 Task: Search one way flight ticket for 4 adults, 1 infant in seat and 1 infant on lap in premium economy from Lake Charles: Lake Charles Regional Airport to Gillette: Gillette Campbell County Airport on 5-1-2023. Choice of flights is Emirates and Kenya Airways. Number of bags: 3 checked bags. Price is upto 93000. Outbound departure time preference is 15:30.
Action: Mouse moved to (216, 296)
Screenshot: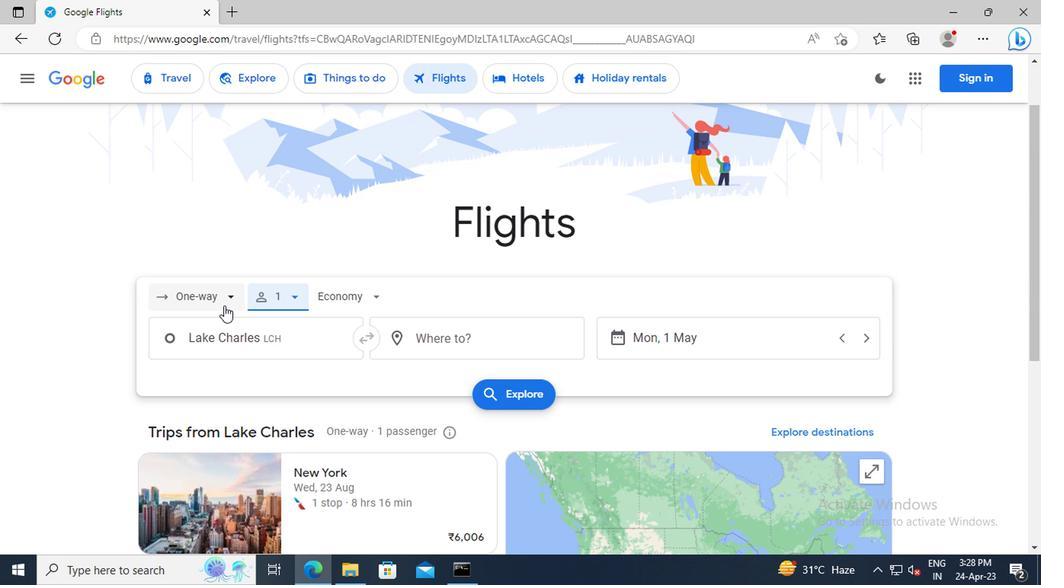 
Action: Mouse pressed left at (216, 296)
Screenshot: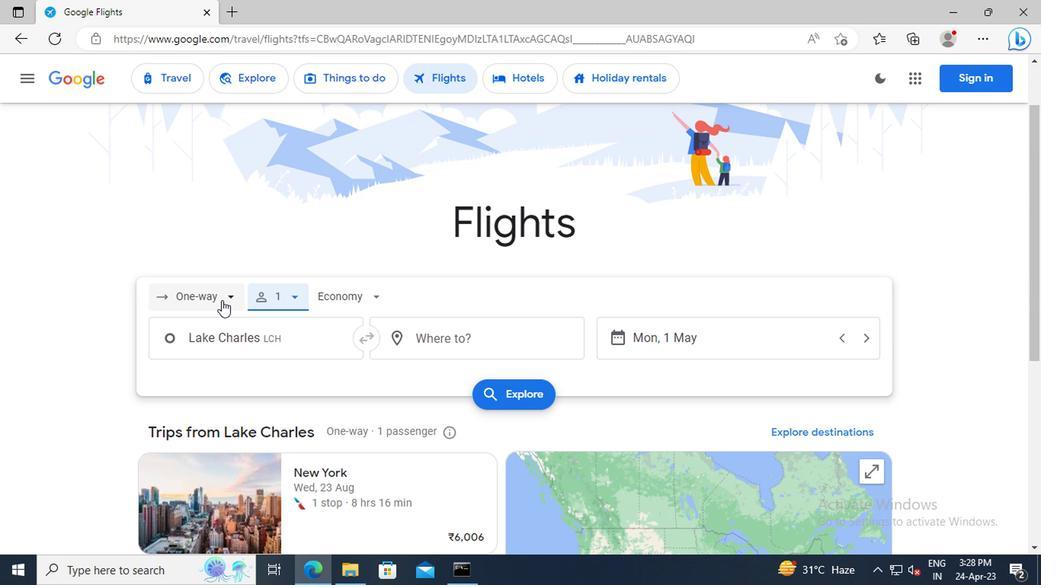 
Action: Mouse moved to (210, 368)
Screenshot: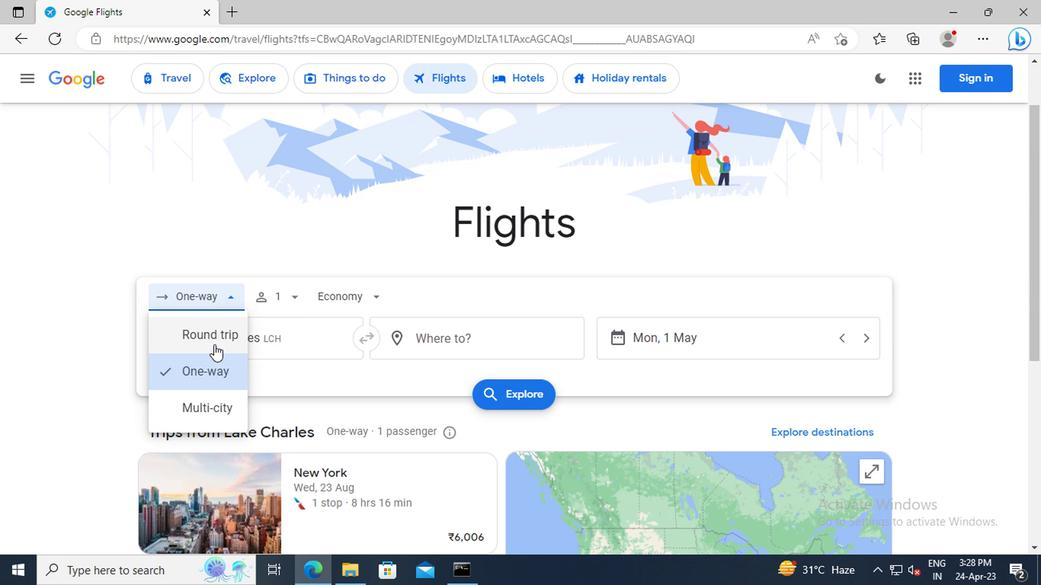 
Action: Mouse pressed left at (210, 368)
Screenshot: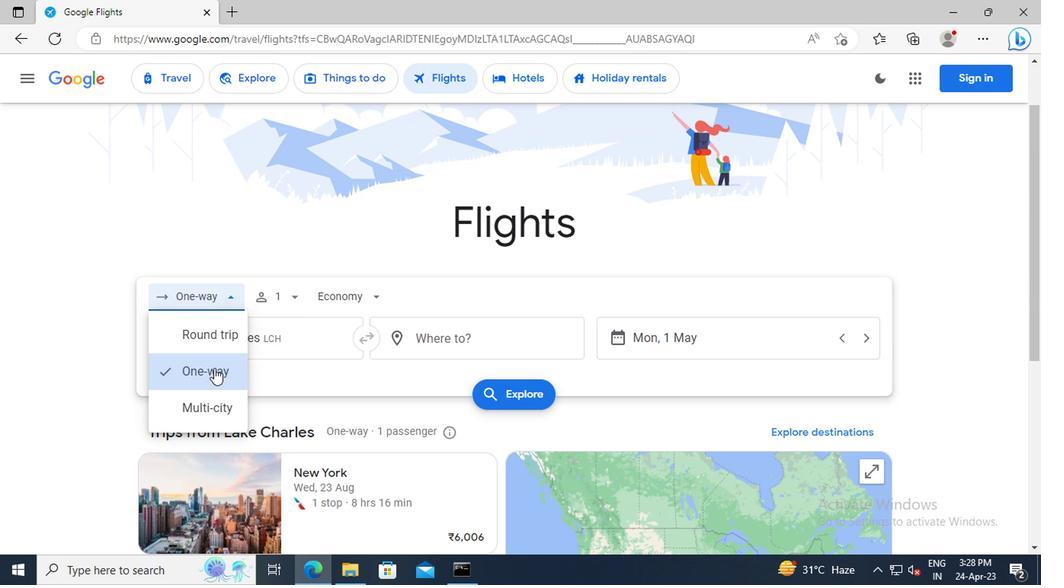 
Action: Mouse moved to (270, 299)
Screenshot: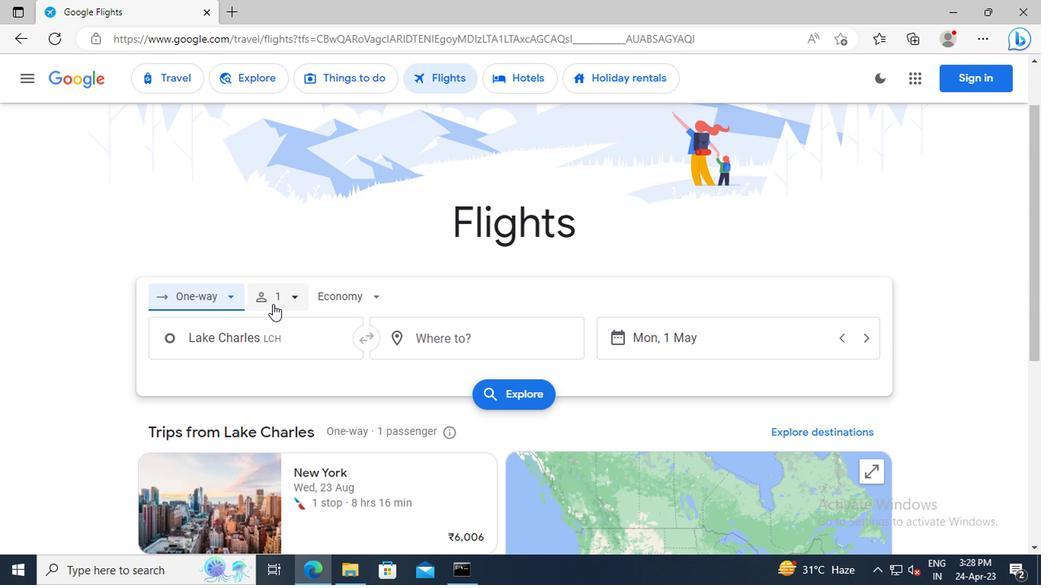 
Action: Mouse pressed left at (270, 299)
Screenshot: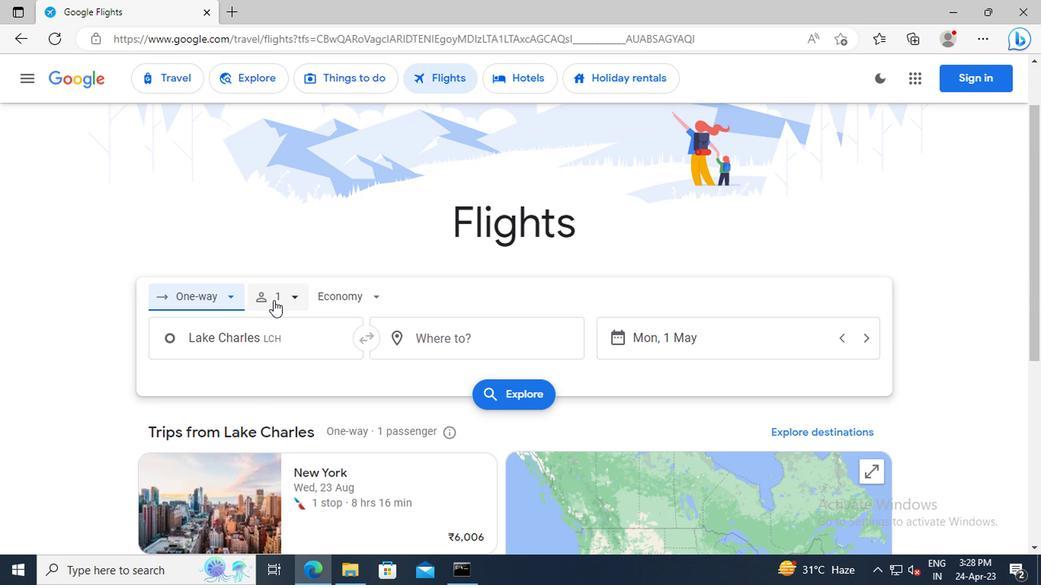 
Action: Mouse moved to (402, 338)
Screenshot: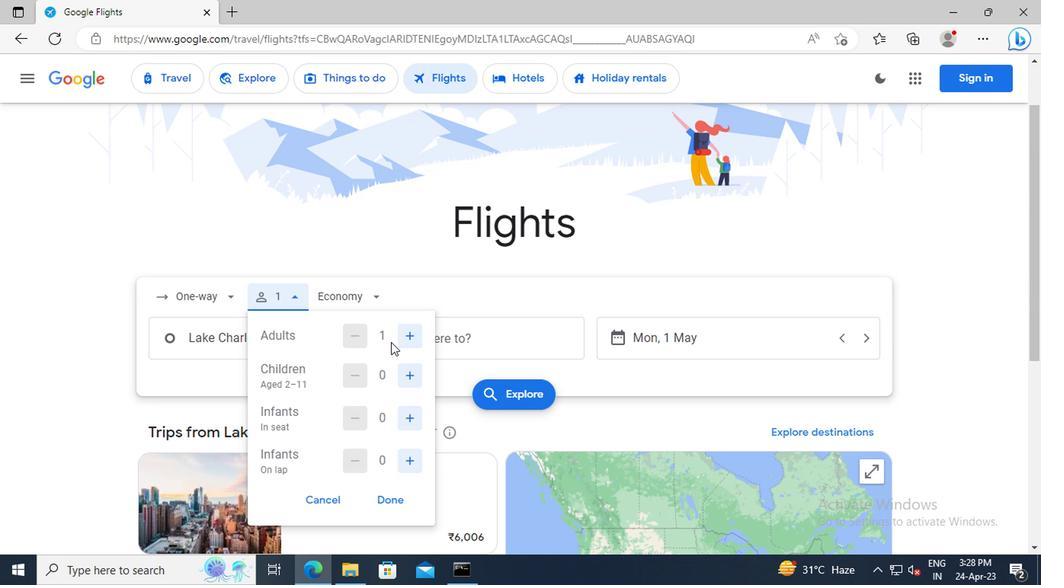 
Action: Mouse pressed left at (402, 338)
Screenshot: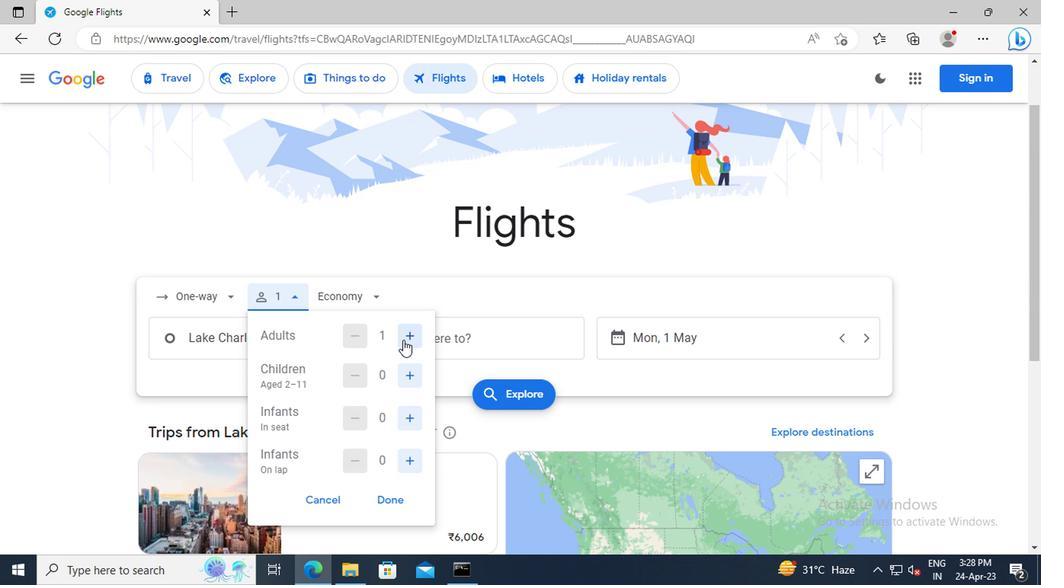 
Action: Mouse pressed left at (402, 338)
Screenshot: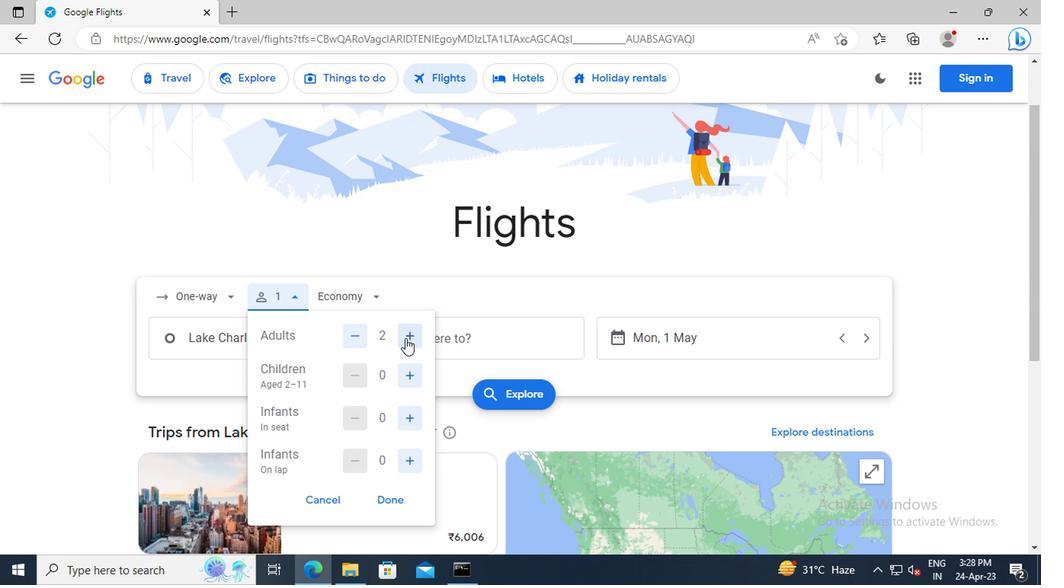 
Action: Mouse pressed left at (402, 338)
Screenshot: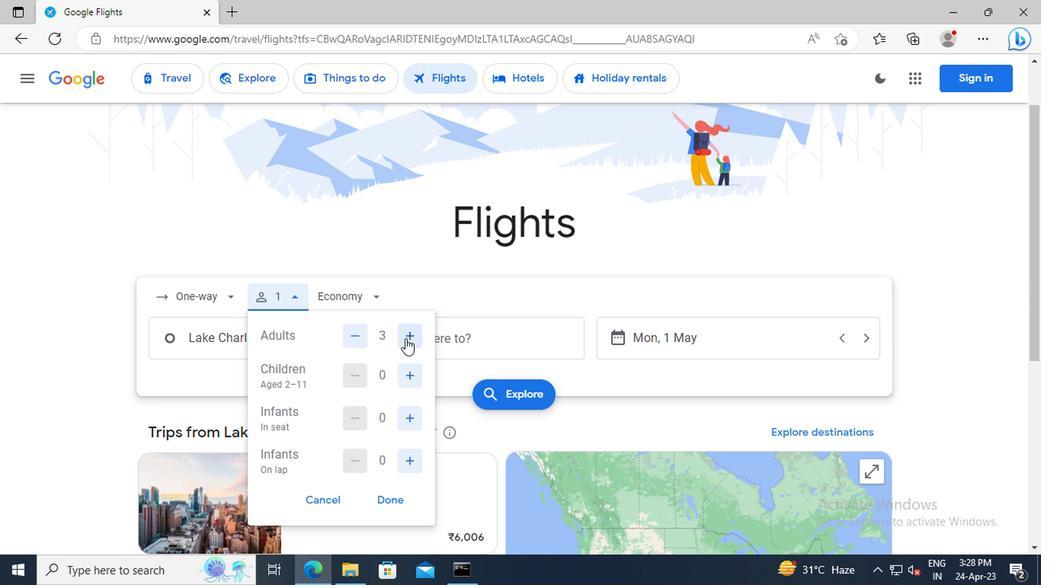 
Action: Mouse moved to (412, 412)
Screenshot: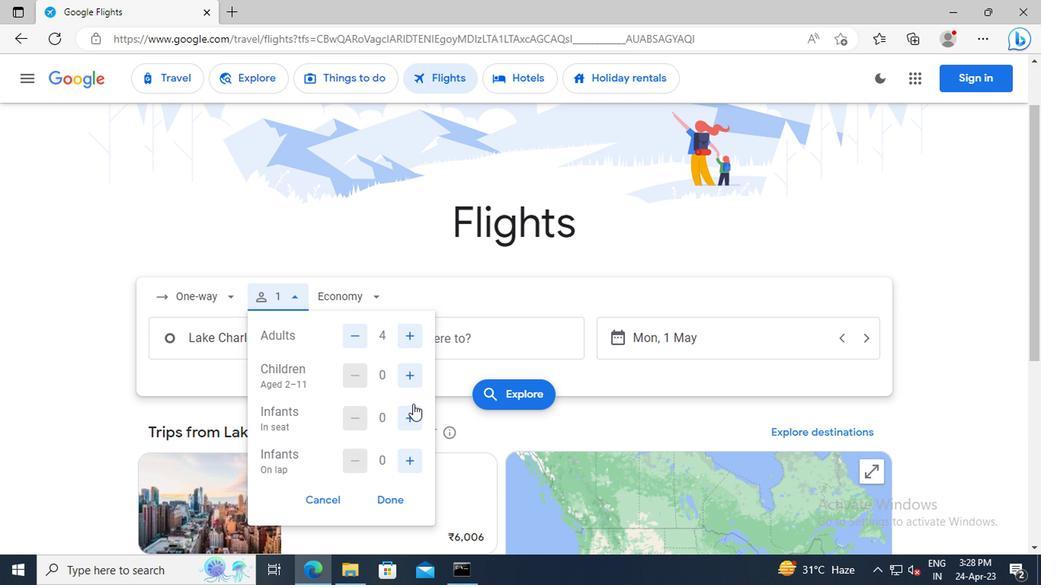 
Action: Mouse pressed left at (412, 412)
Screenshot: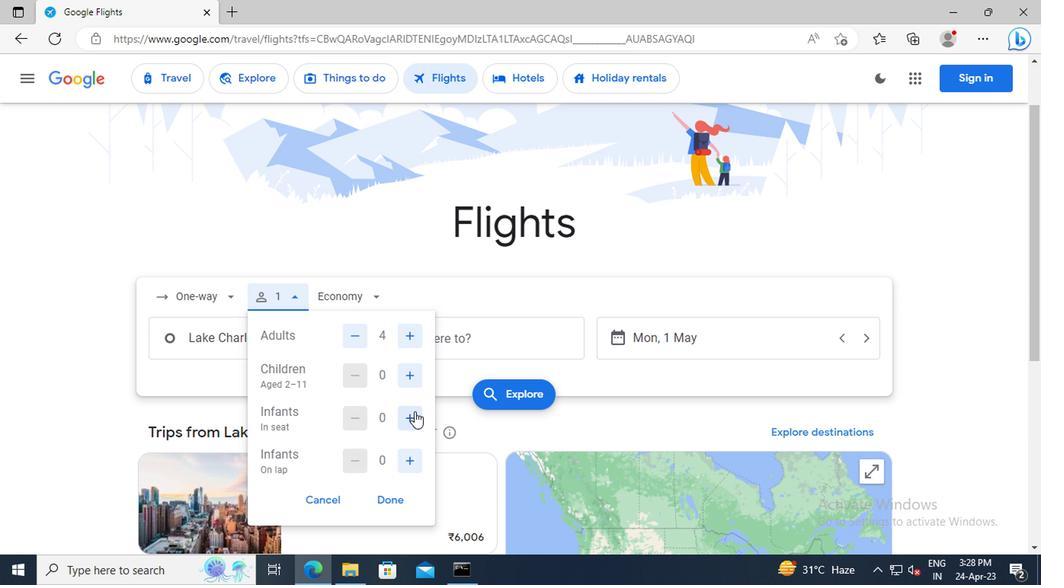 
Action: Mouse moved to (412, 456)
Screenshot: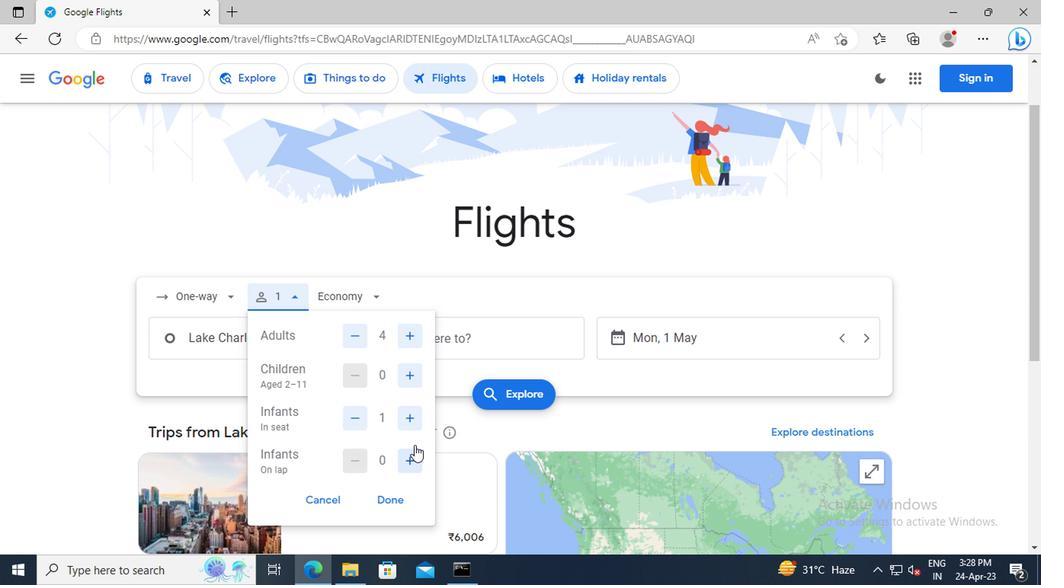 
Action: Mouse pressed left at (412, 456)
Screenshot: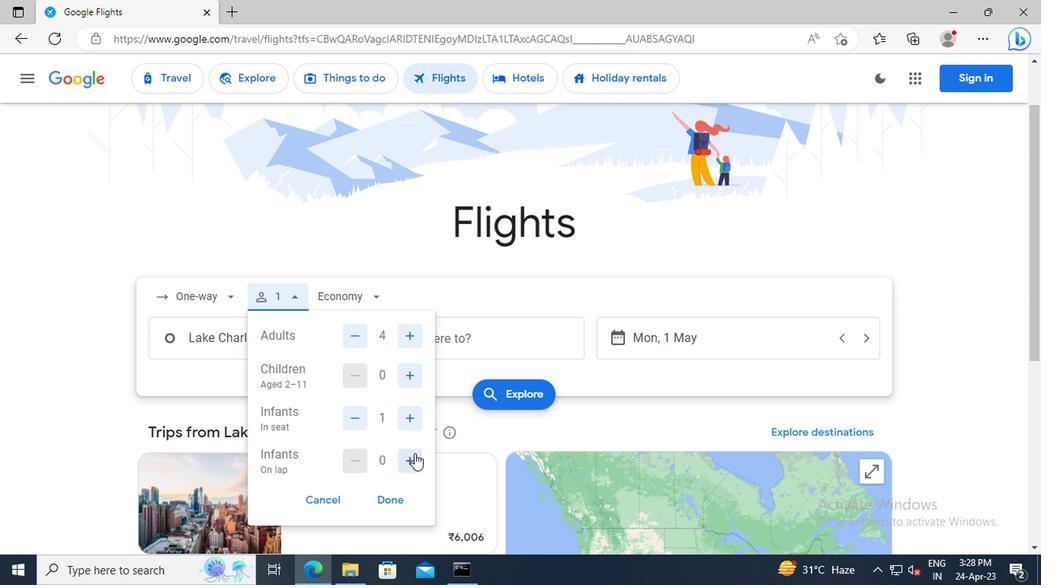 
Action: Mouse moved to (393, 498)
Screenshot: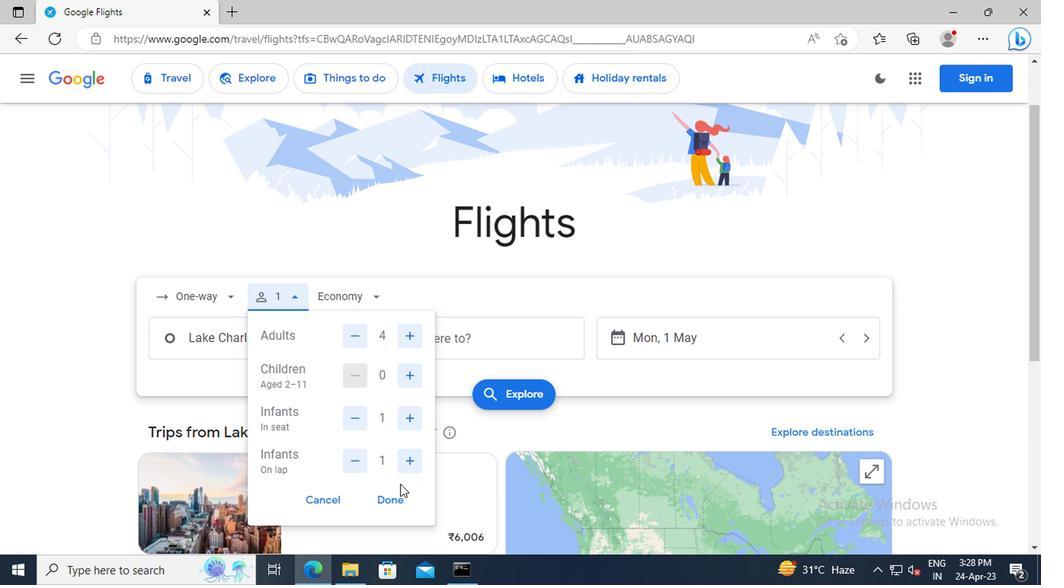 
Action: Mouse pressed left at (393, 498)
Screenshot: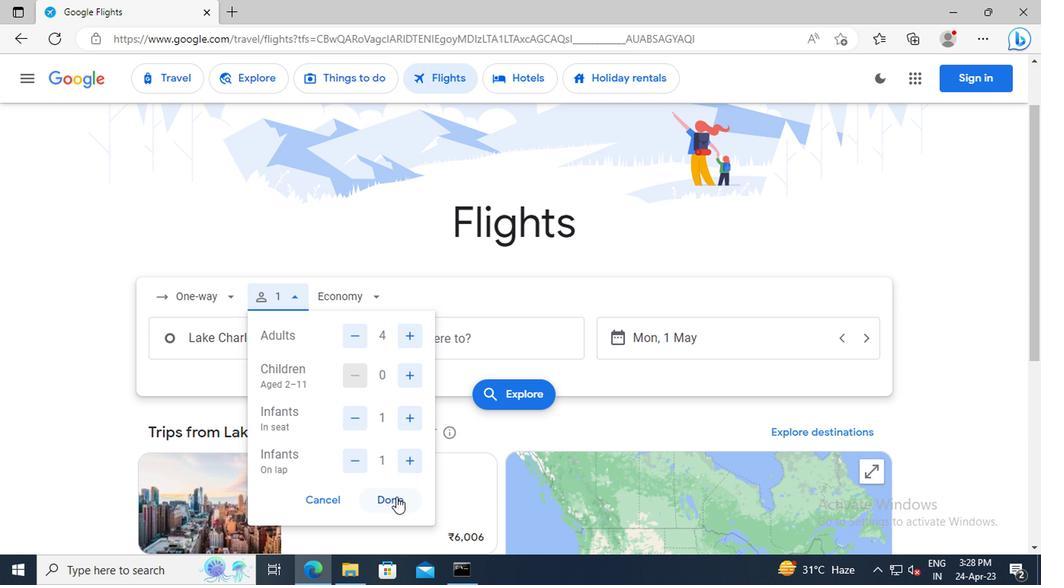 
Action: Mouse moved to (354, 295)
Screenshot: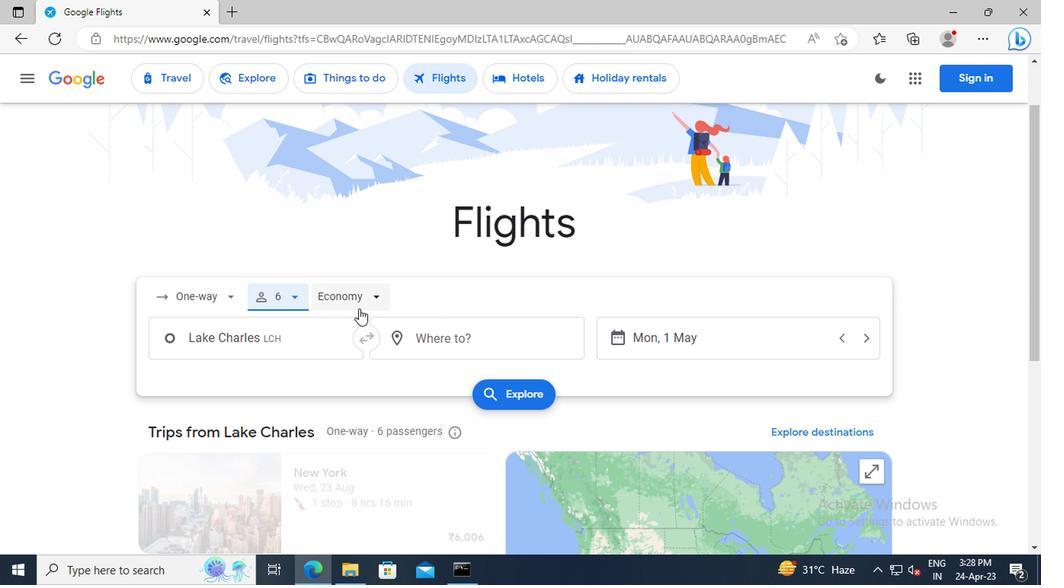 
Action: Mouse pressed left at (354, 295)
Screenshot: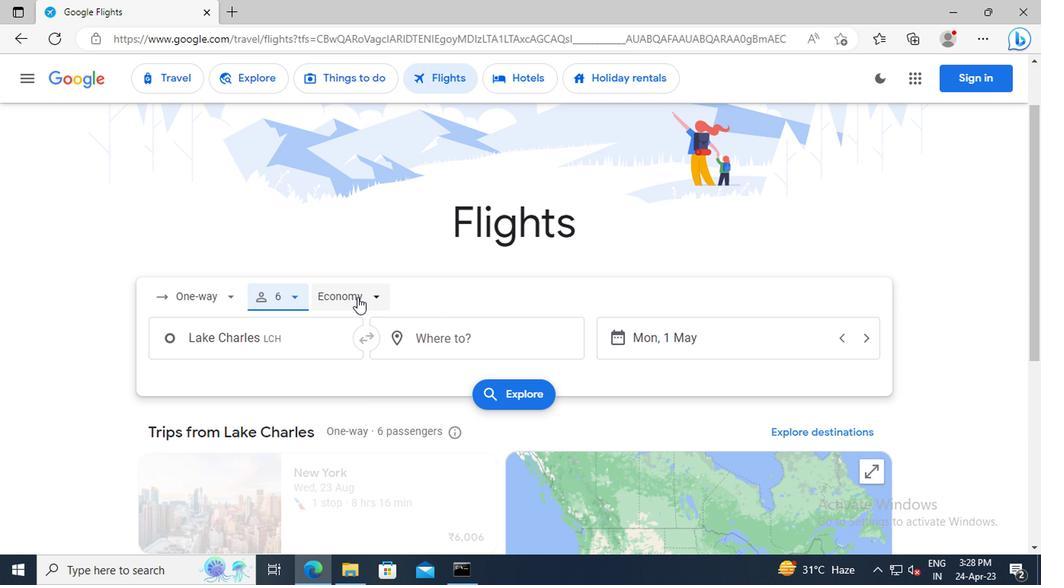 
Action: Mouse moved to (378, 373)
Screenshot: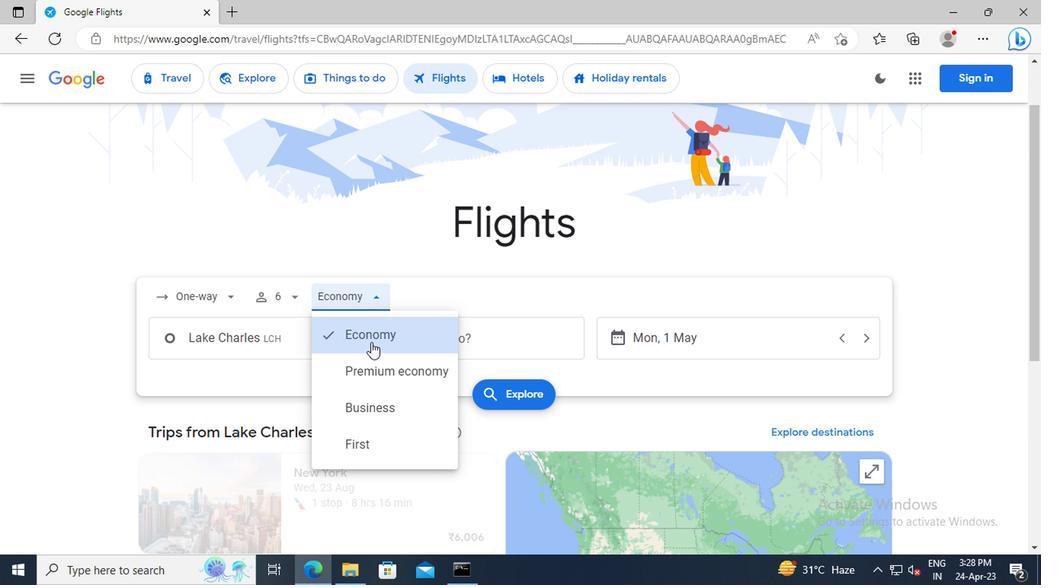 
Action: Mouse pressed left at (378, 373)
Screenshot: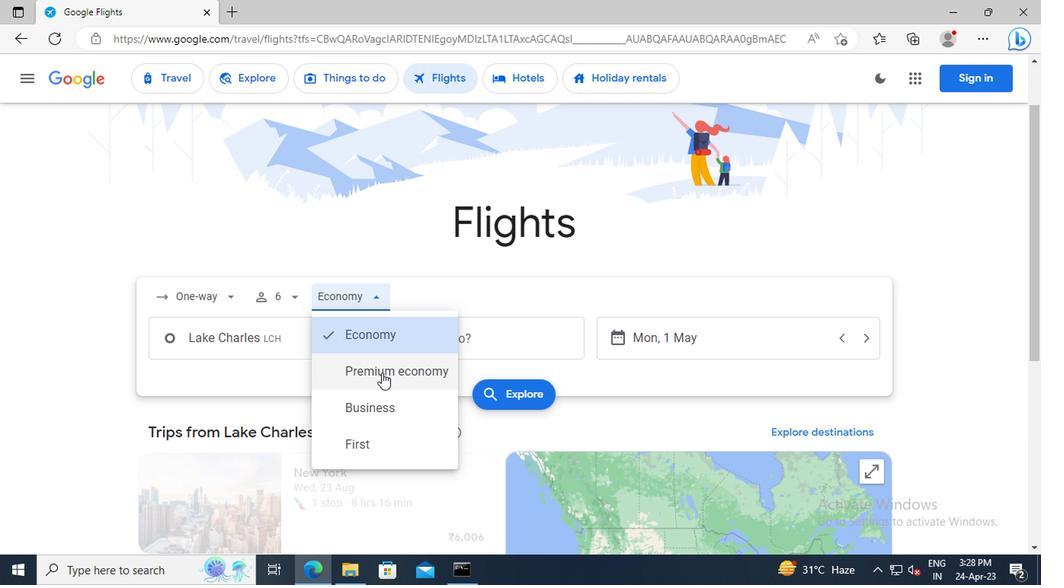 
Action: Mouse moved to (294, 345)
Screenshot: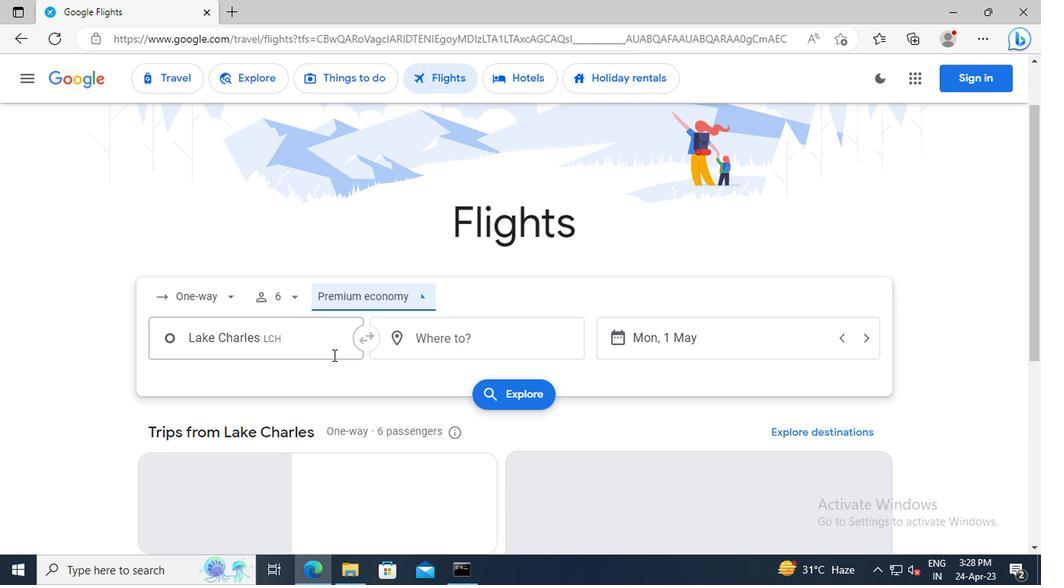 
Action: Mouse pressed left at (294, 345)
Screenshot: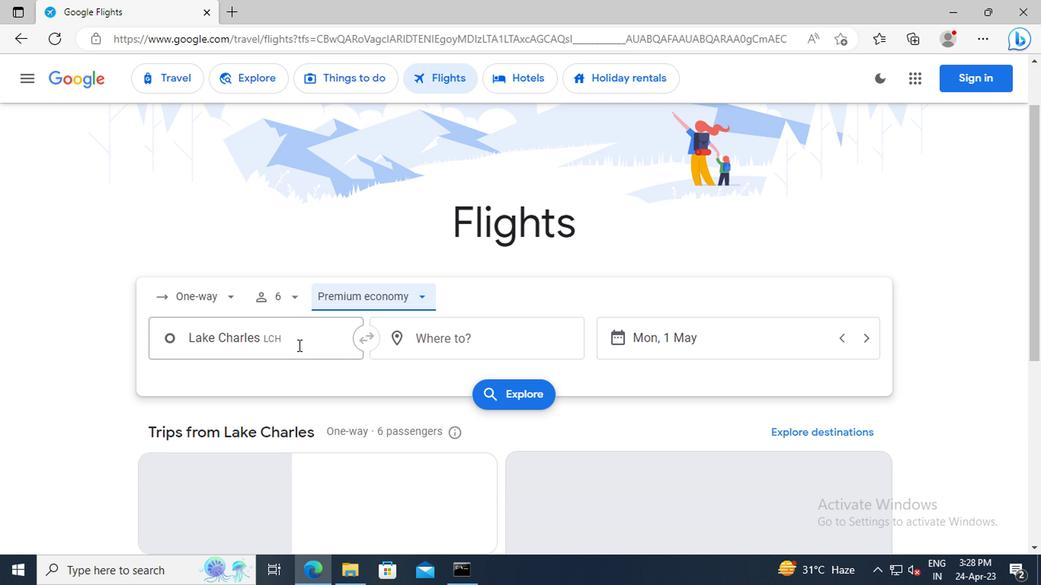
Action: Key pressed <Key.shift>LAKE<Key.space><Key.shift>CHARLES<Key.space><Key.shift>R
Screenshot: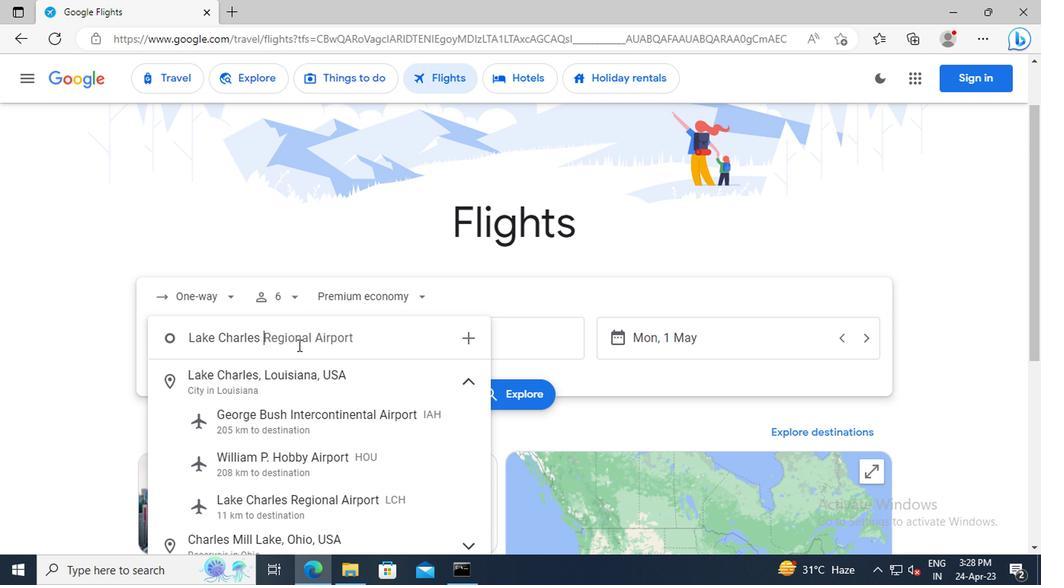 
Action: Mouse moved to (328, 382)
Screenshot: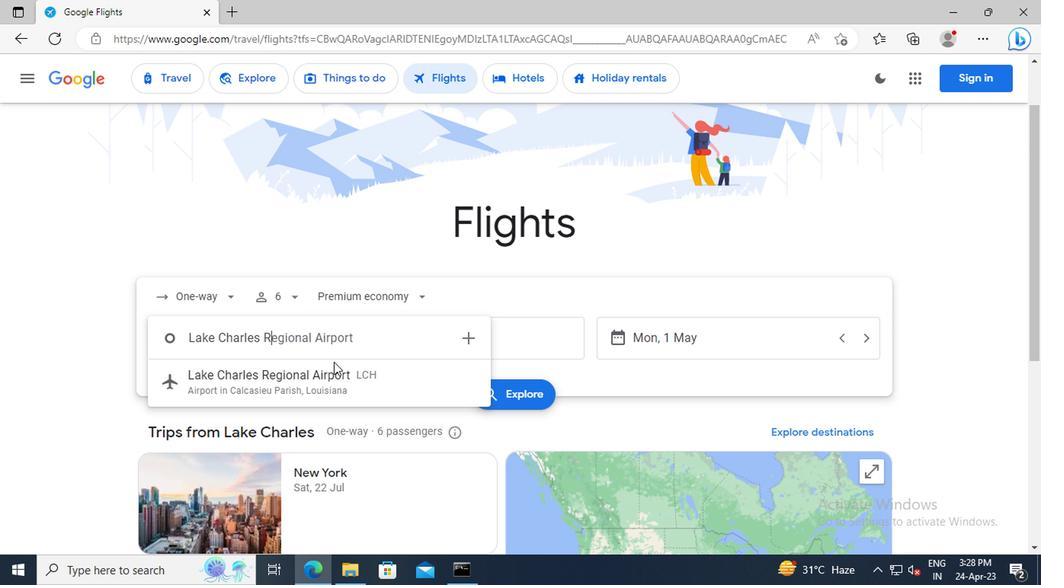 
Action: Mouse pressed left at (328, 382)
Screenshot: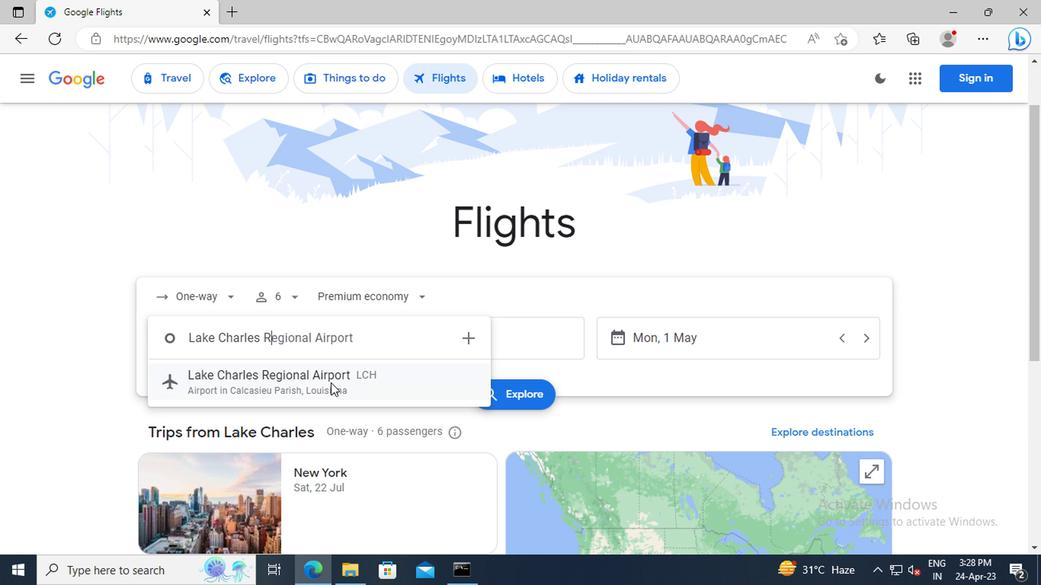 
Action: Mouse moved to (425, 344)
Screenshot: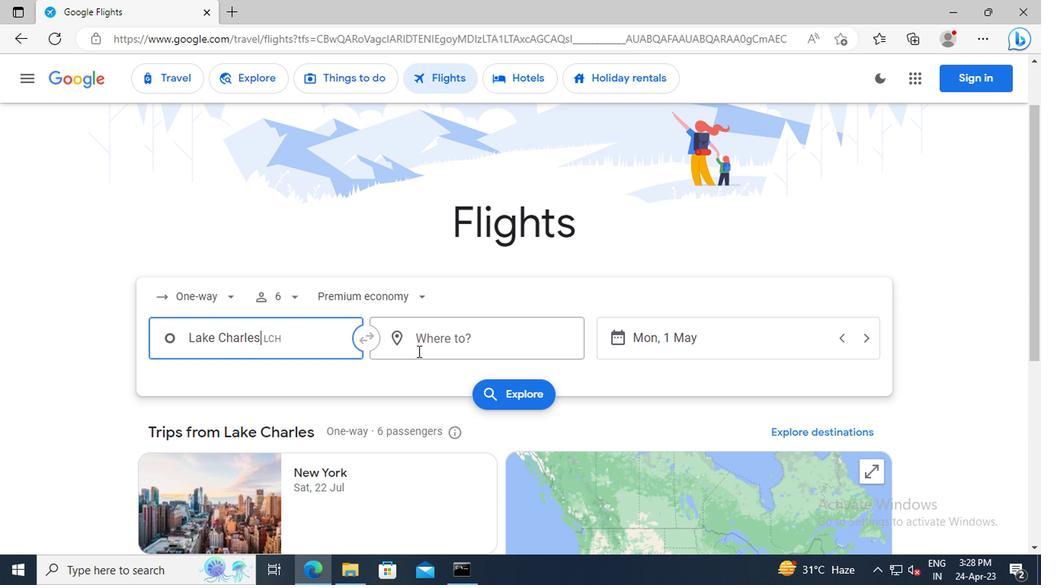 
Action: Mouse pressed left at (425, 344)
Screenshot: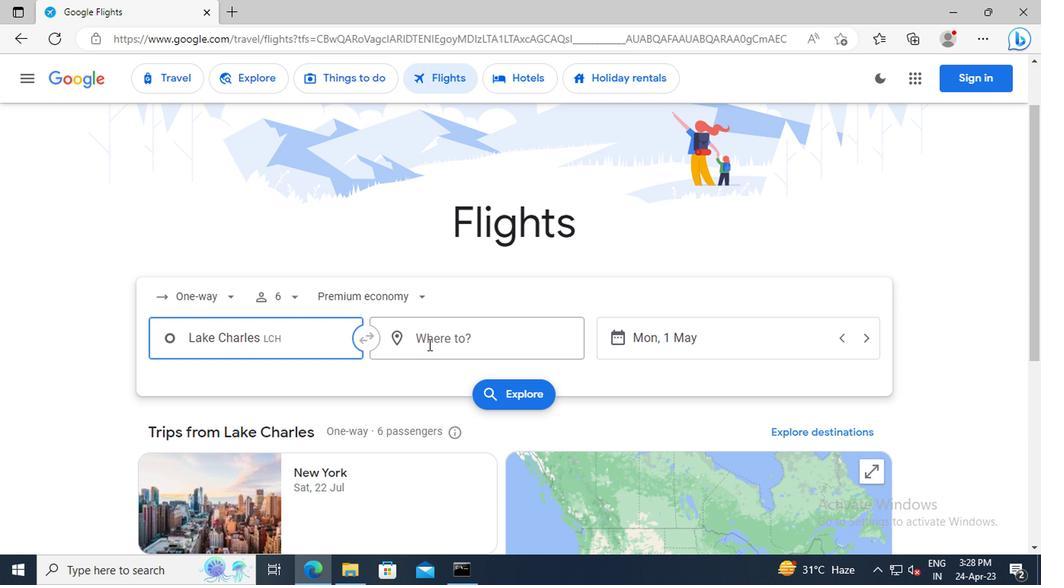 
Action: Key pressed <Key.shift>GILLETTE
Screenshot: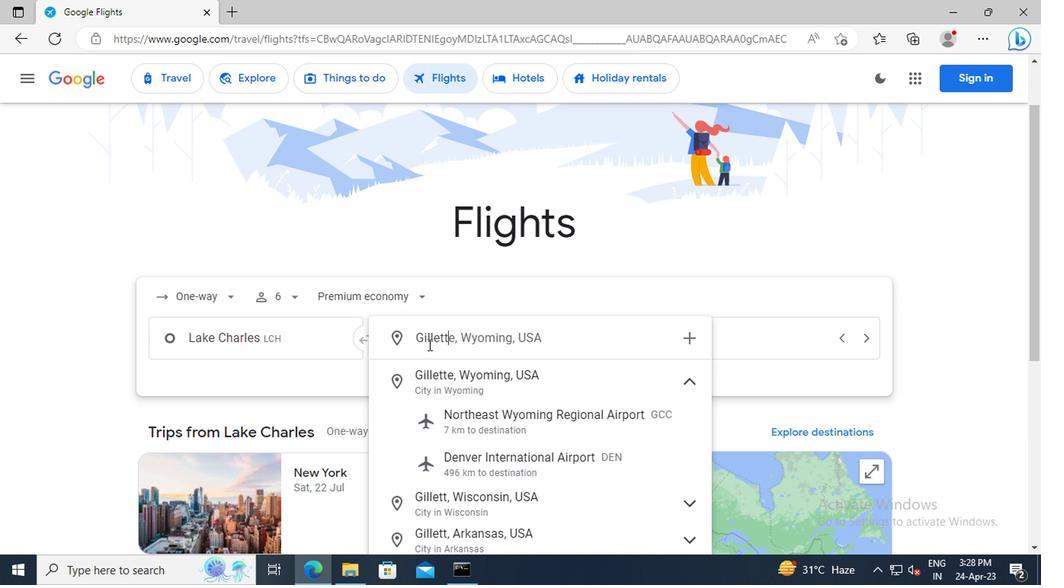 
Action: Mouse moved to (497, 424)
Screenshot: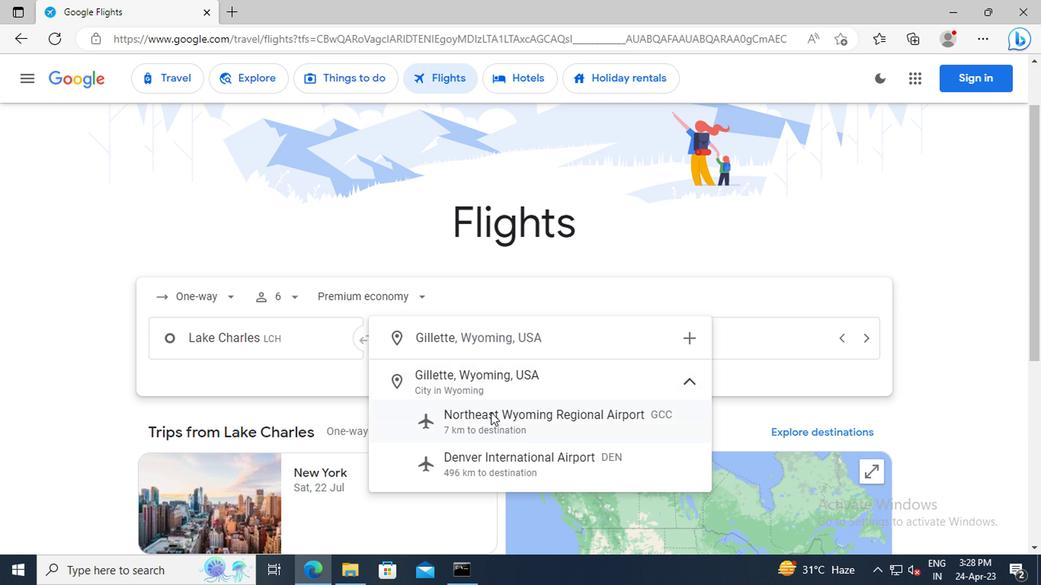
Action: Mouse pressed left at (497, 424)
Screenshot: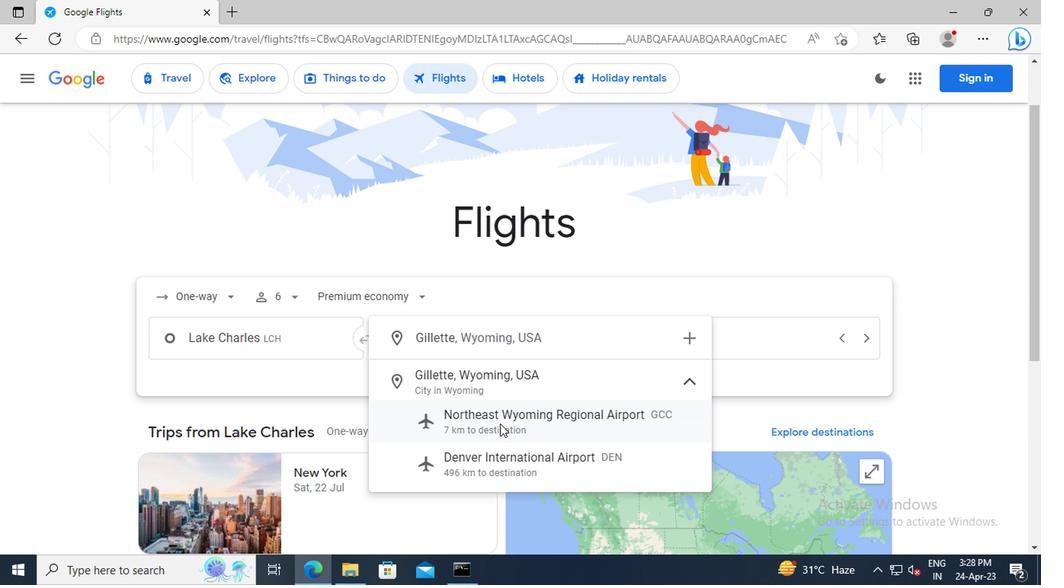
Action: Mouse moved to (753, 347)
Screenshot: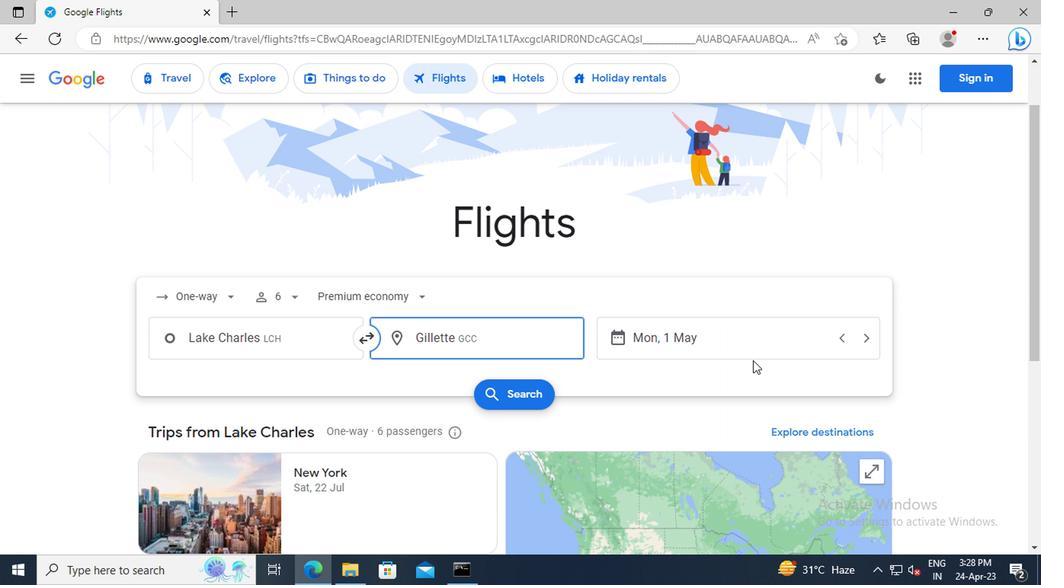 
Action: Mouse pressed left at (753, 347)
Screenshot: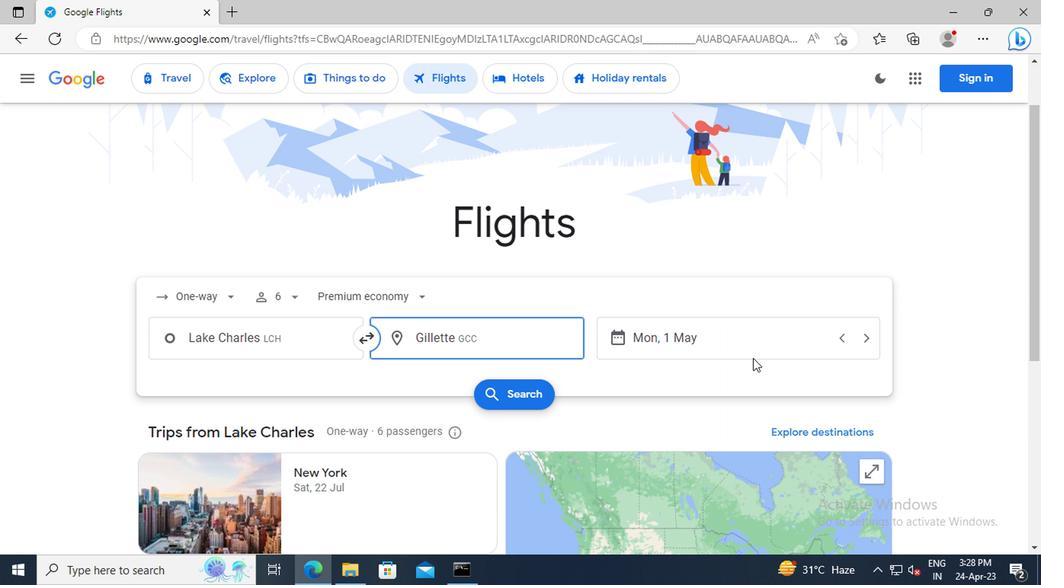 
Action: Key pressed 1<Key.space>MAY<Key.enter>
Screenshot: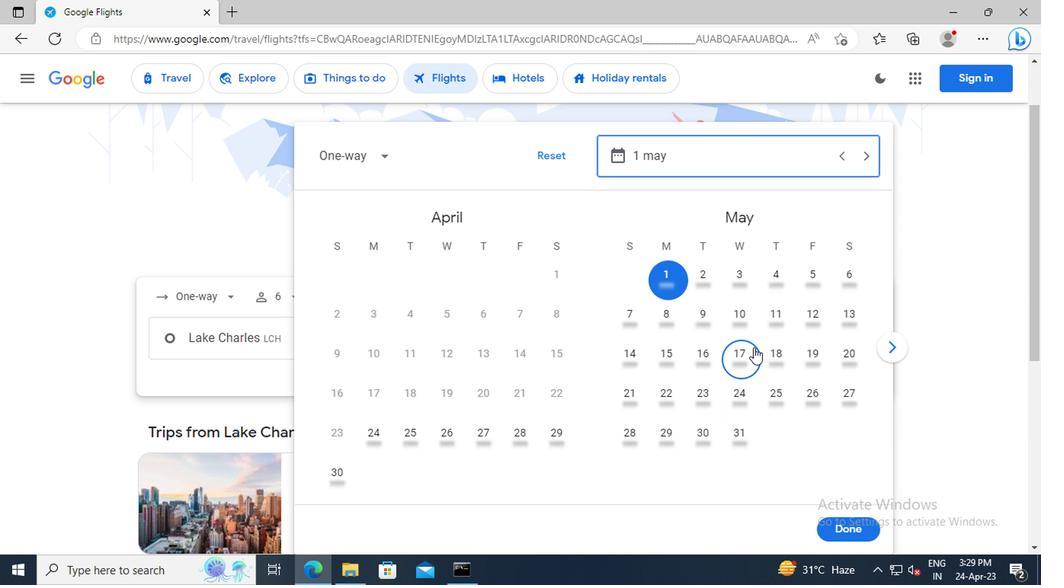 
Action: Mouse moved to (829, 533)
Screenshot: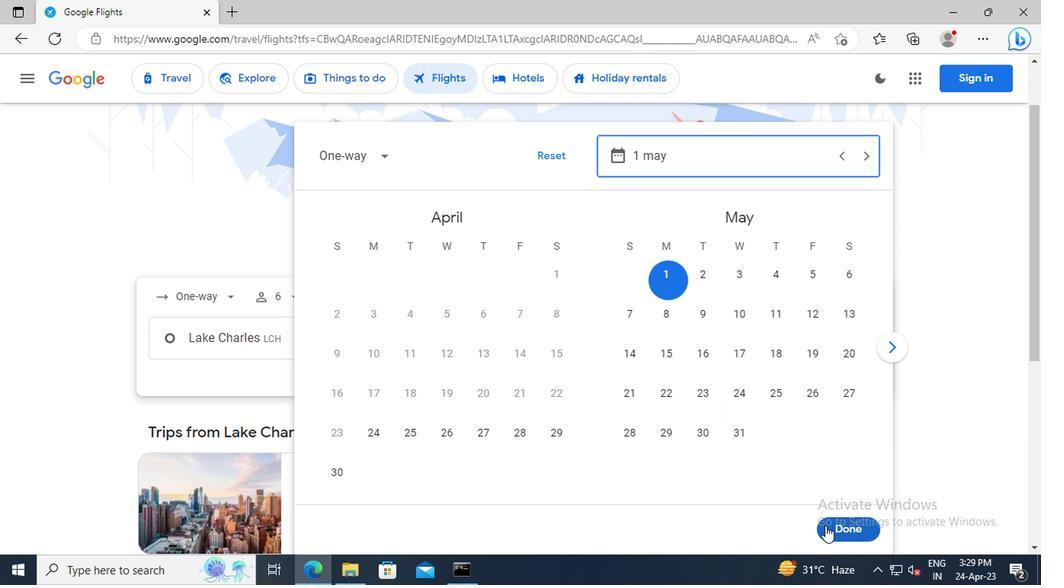
Action: Mouse pressed left at (829, 533)
Screenshot: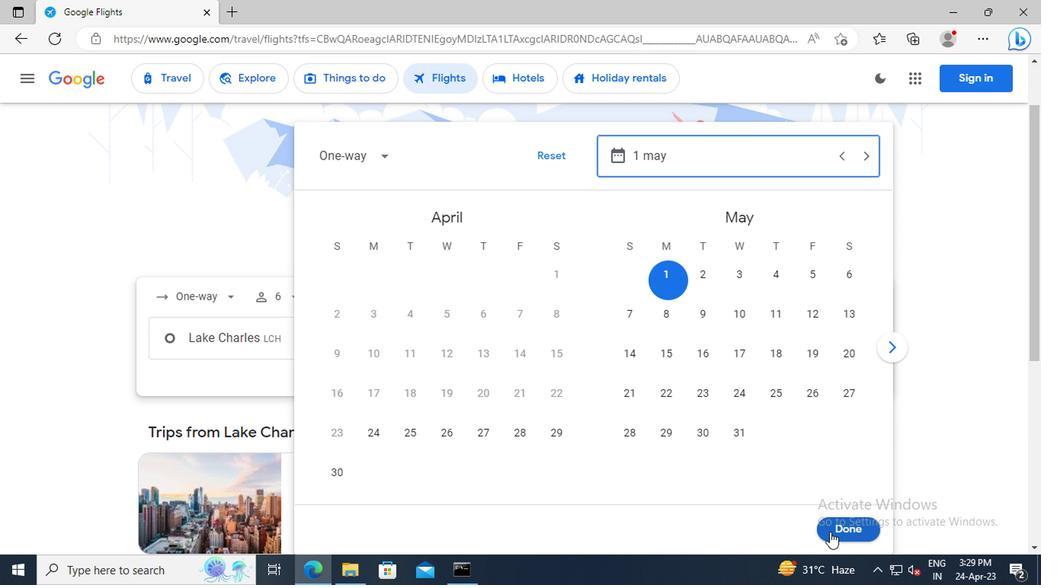 
Action: Mouse moved to (509, 401)
Screenshot: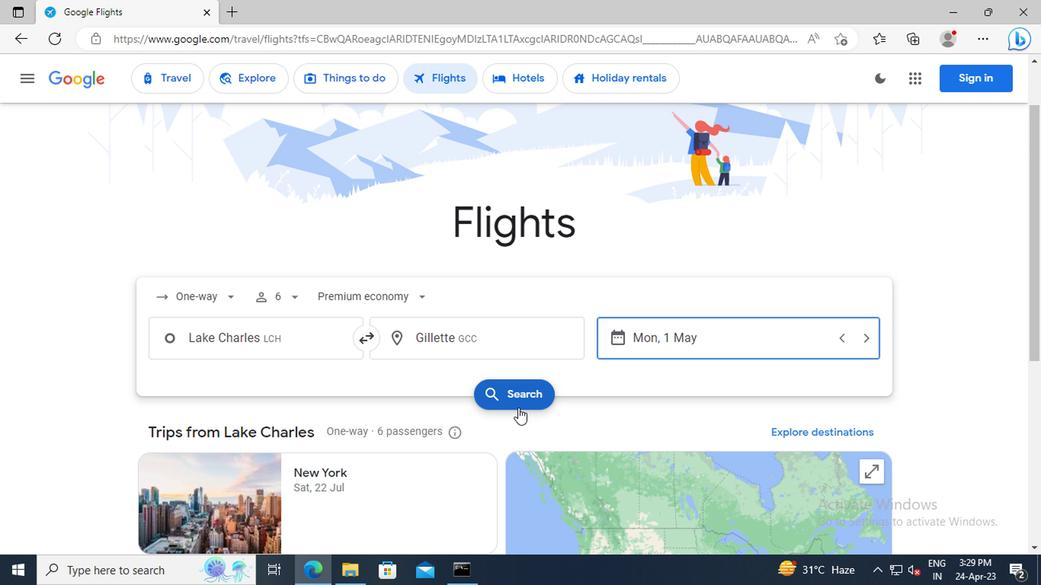 
Action: Mouse pressed left at (509, 401)
Screenshot: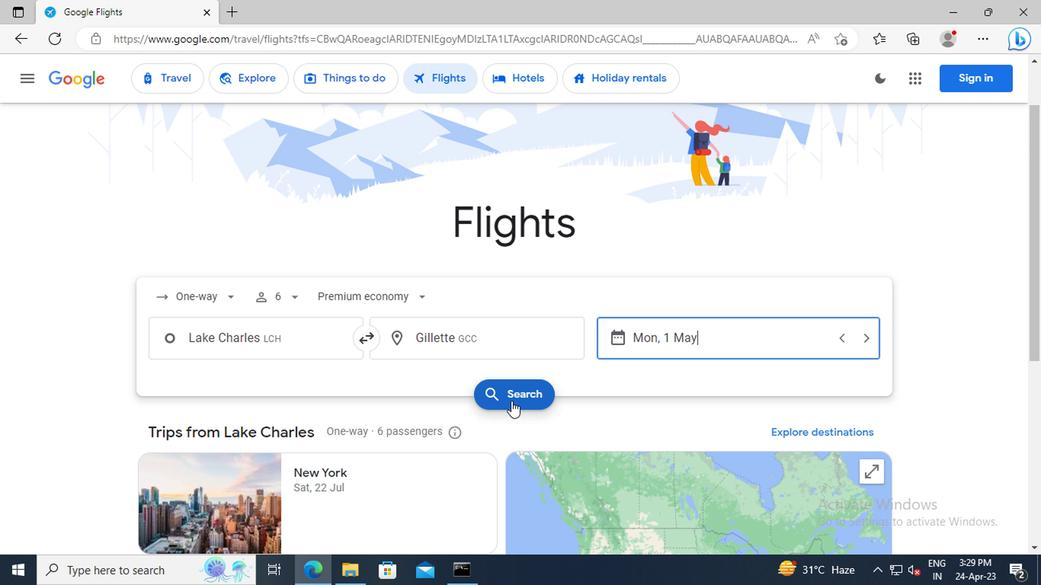 
Action: Mouse moved to (180, 216)
Screenshot: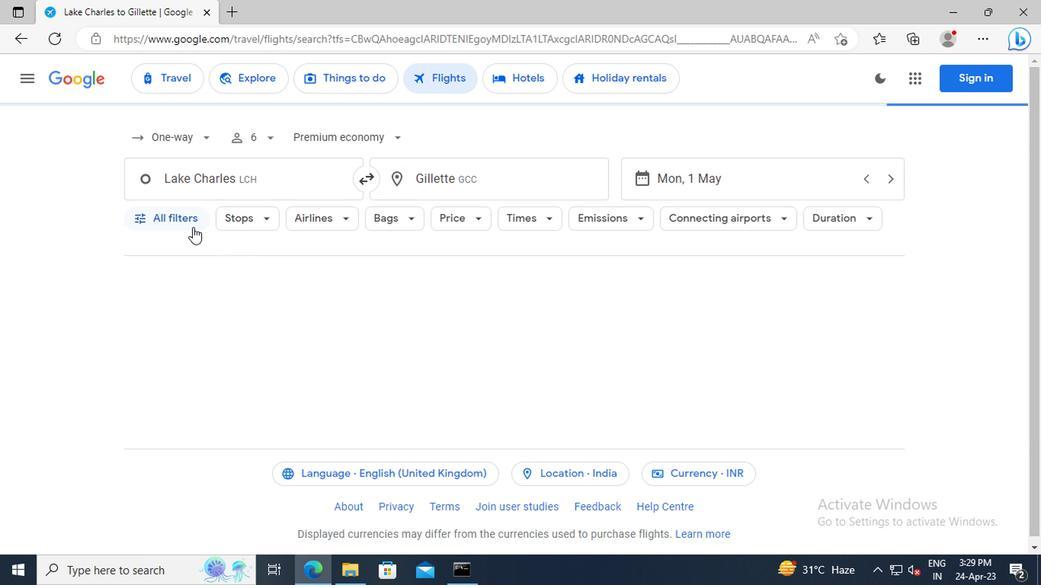 
Action: Mouse pressed left at (180, 216)
Screenshot: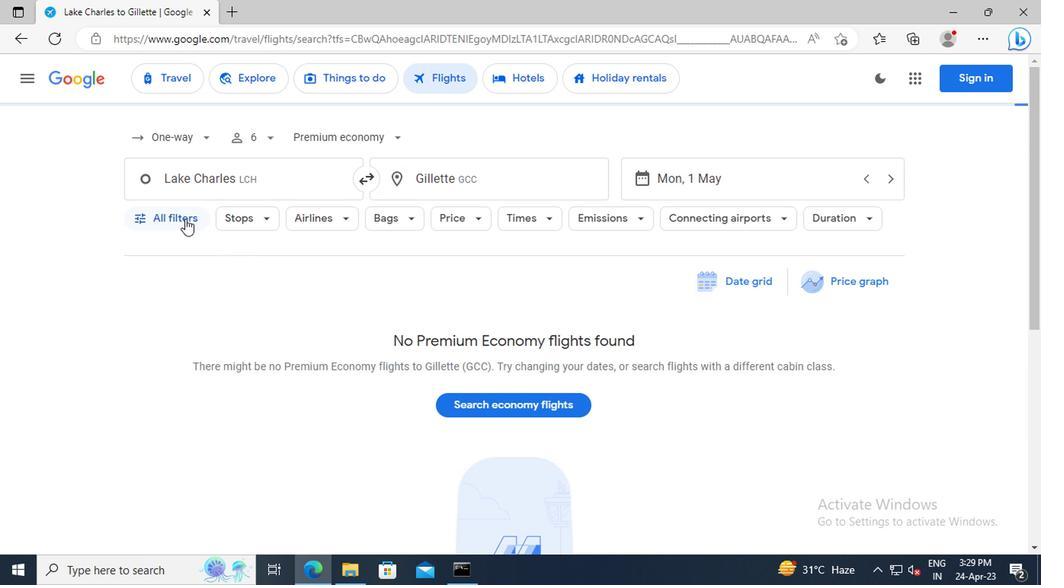 
Action: Mouse moved to (323, 307)
Screenshot: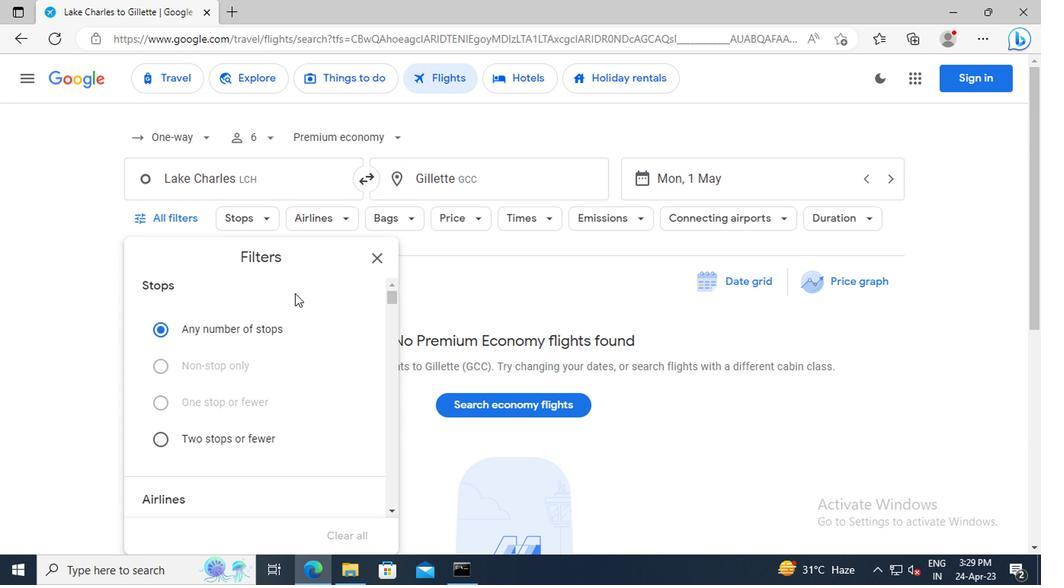
Action: Mouse scrolled (323, 306) with delta (0, 0)
Screenshot: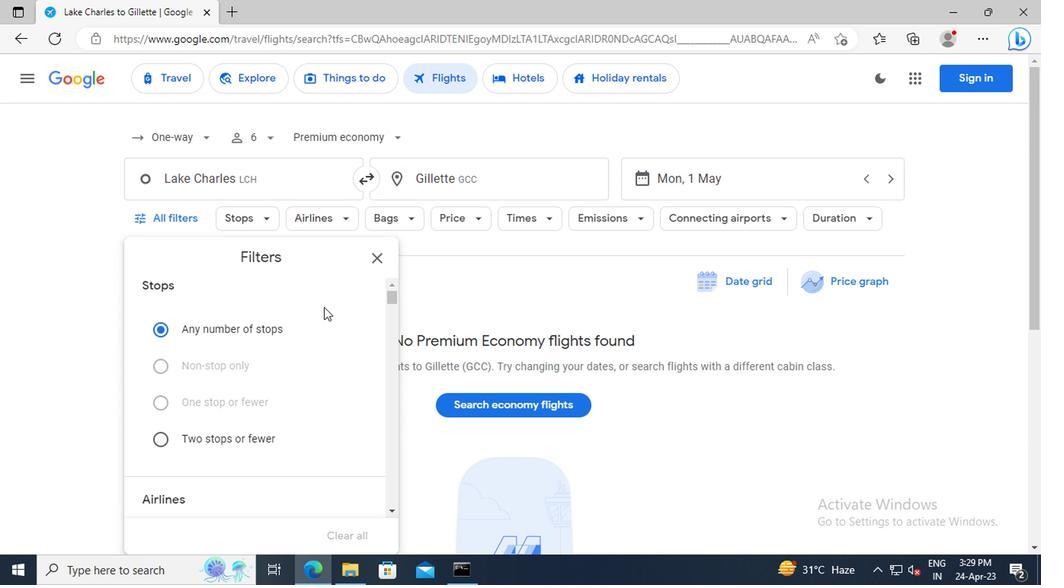 
Action: Mouse scrolled (323, 306) with delta (0, 0)
Screenshot: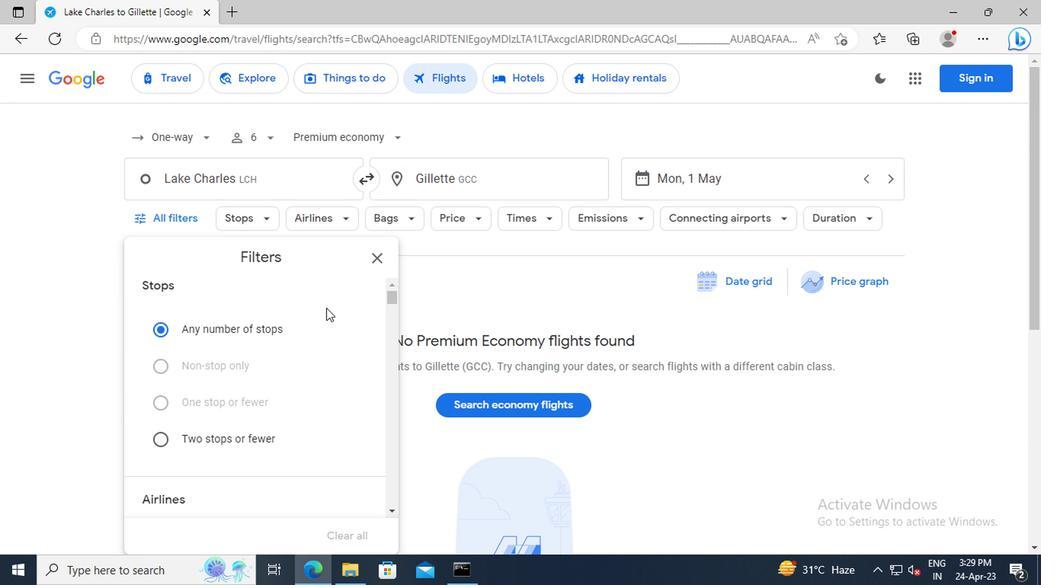 
Action: Mouse scrolled (323, 306) with delta (0, 0)
Screenshot: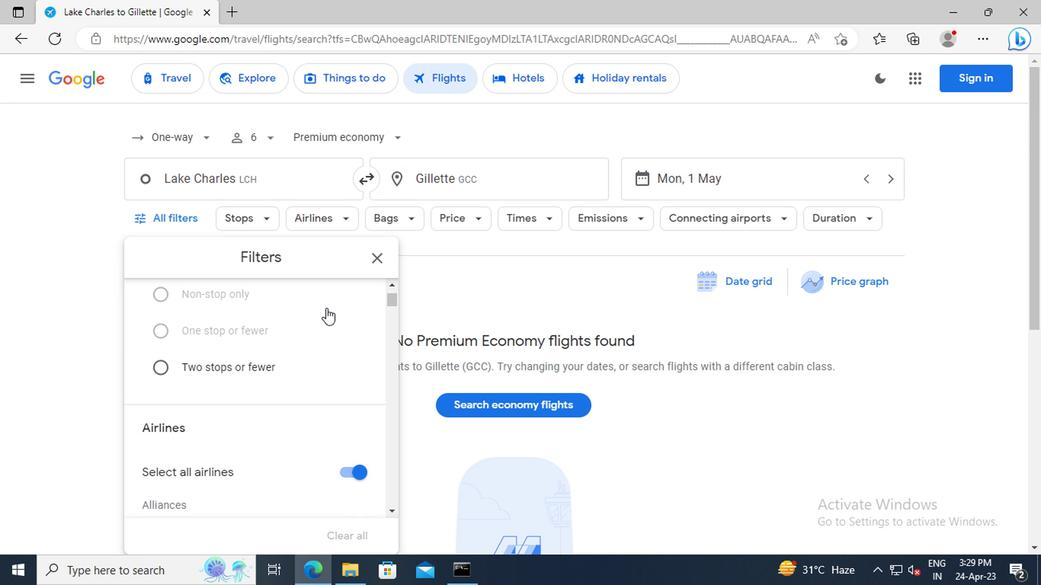 
Action: Mouse scrolled (323, 306) with delta (0, 0)
Screenshot: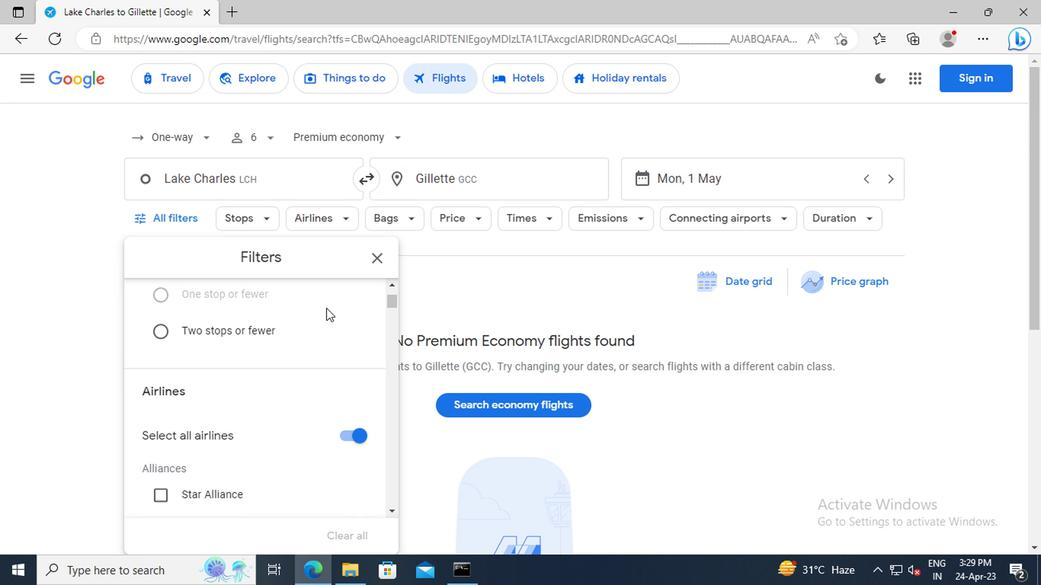 
Action: Mouse scrolled (323, 306) with delta (0, 0)
Screenshot: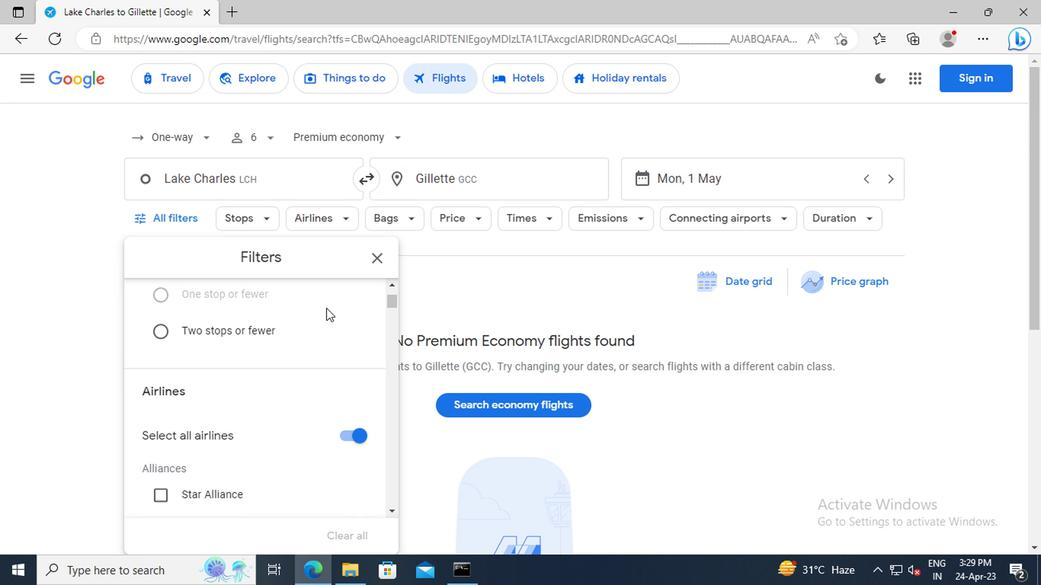 
Action: Mouse moved to (347, 365)
Screenshot: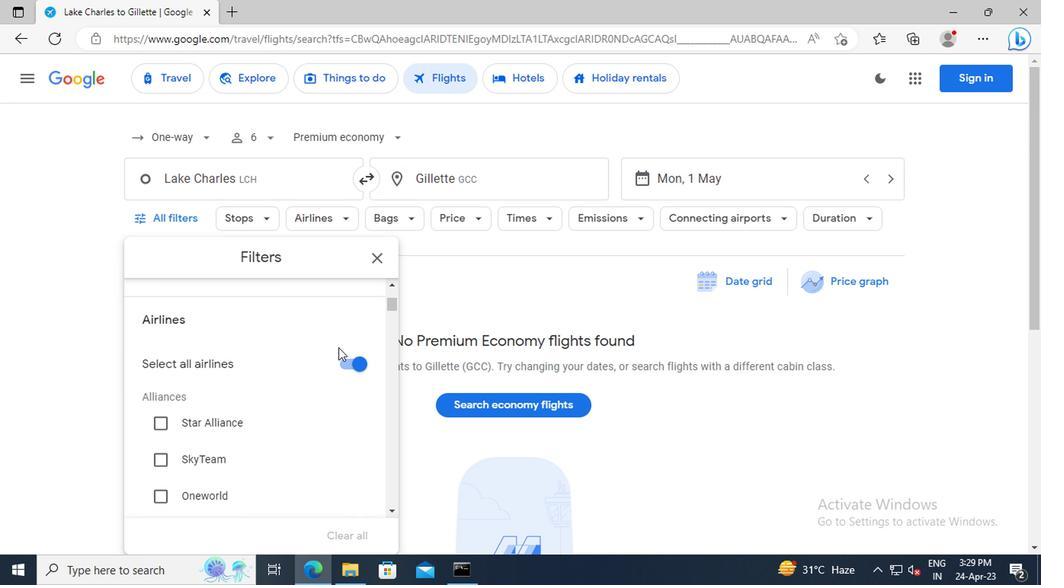 
Action: Mouse pressed left at (347, 365)
Screenshot: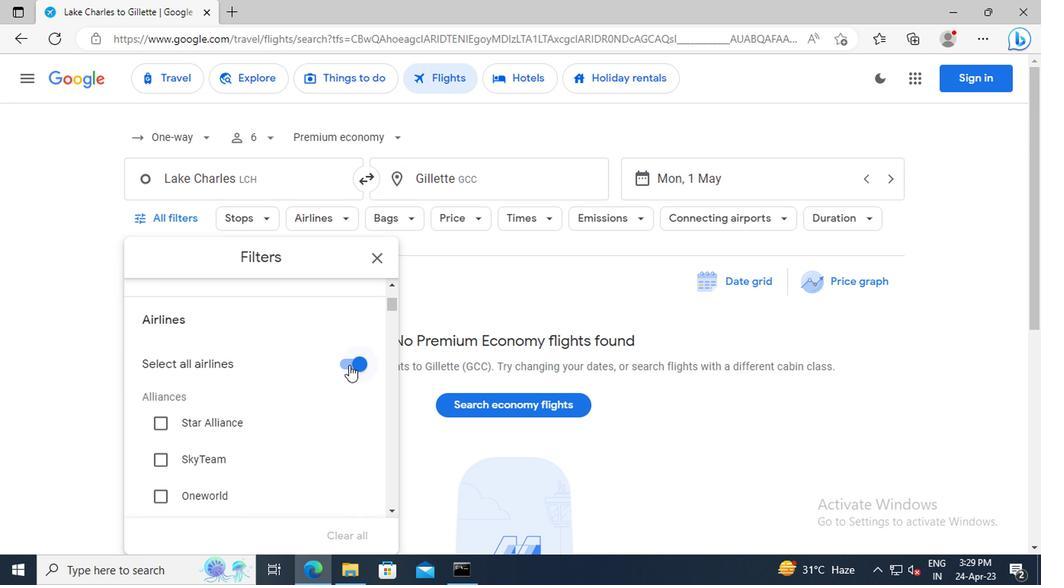 
Action: Mouse moved to (301, 343)
Screenshot: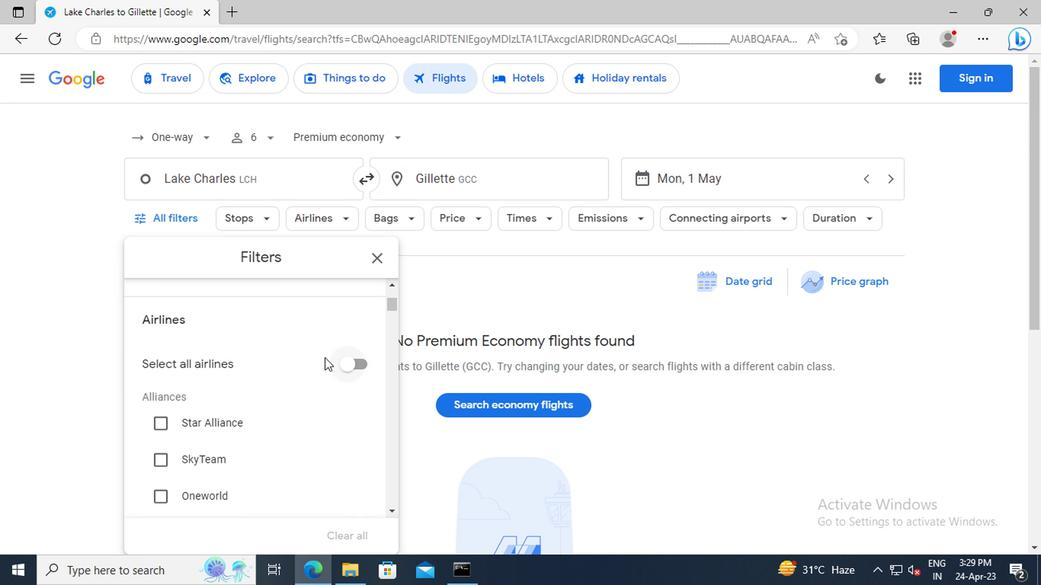 
Action: Mouse scrolled (301, 343) with delta (0, 0)
Screenshot: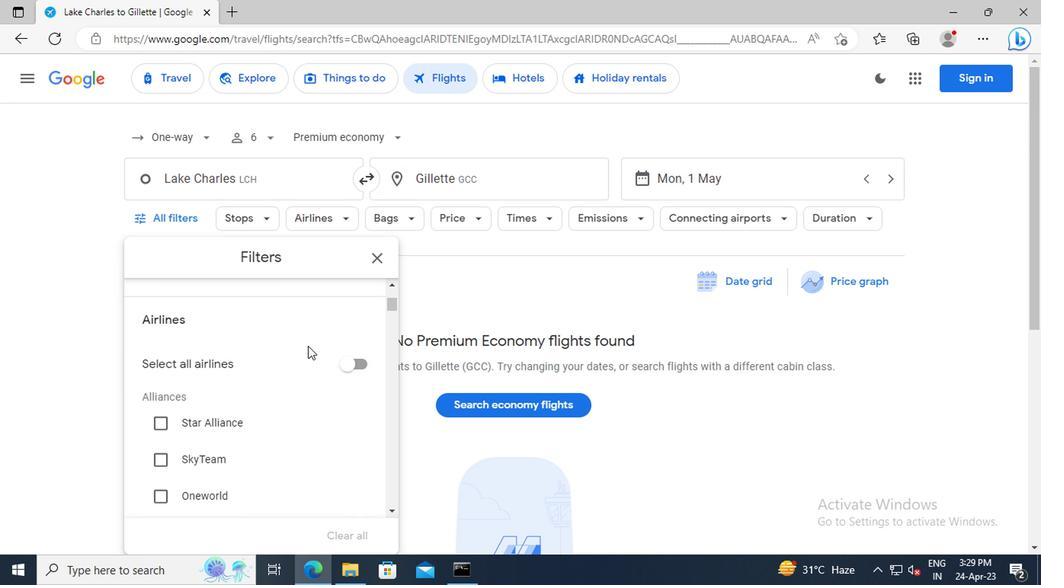 
Action: Mouse scrolled (301, 343) with delta (0, 0)
Screenshot: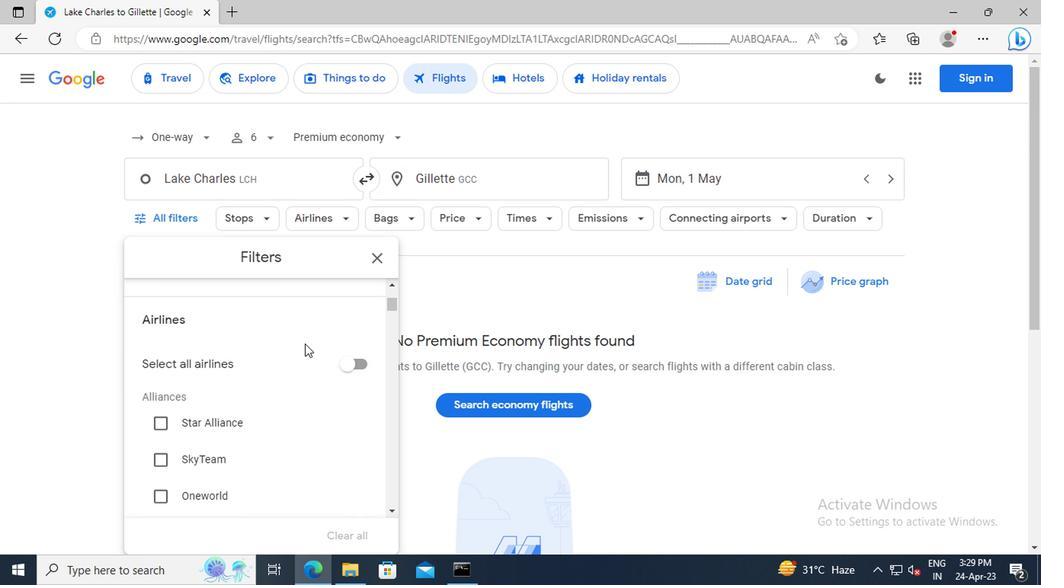 
Action: Mouse scrolled (301, 343) with delta (0, 0)
Screenshot: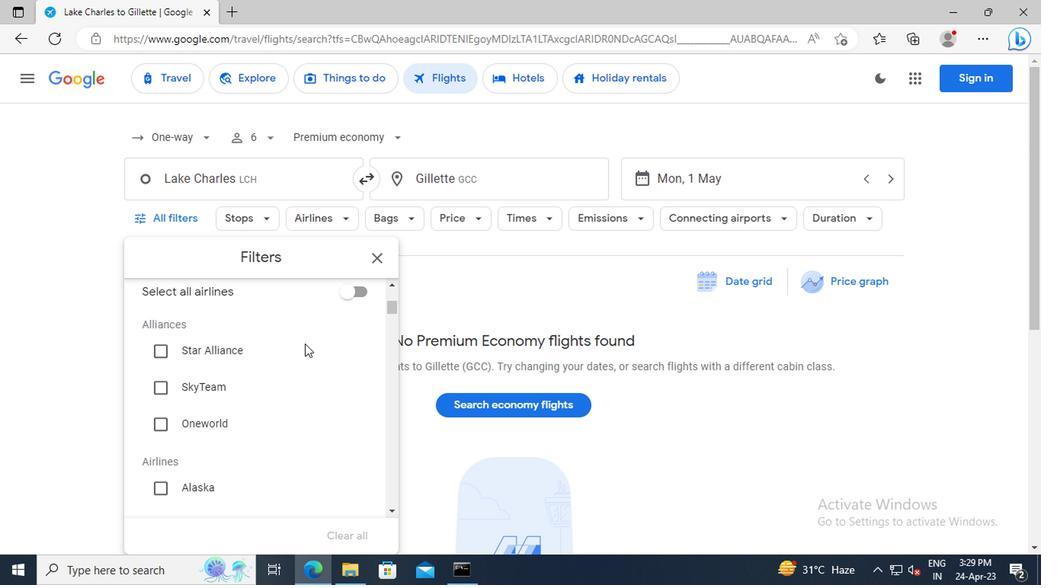 
Action: Mouse scrolled (301, 343) with delta (0, 0)
Screenshot: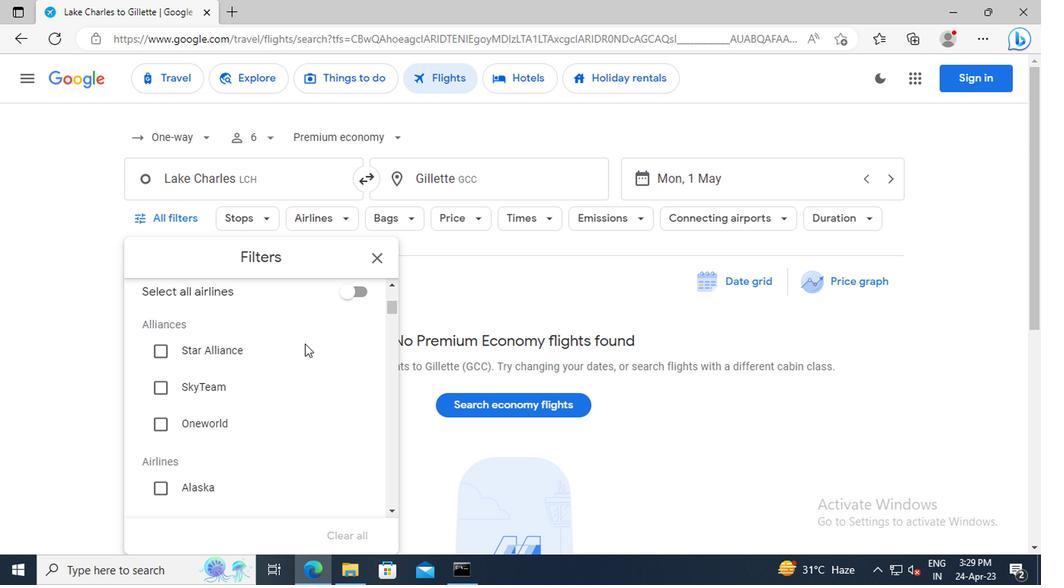 
Action: Mouse scrolled (301, 343) with delta (0, 0)
Screenshot: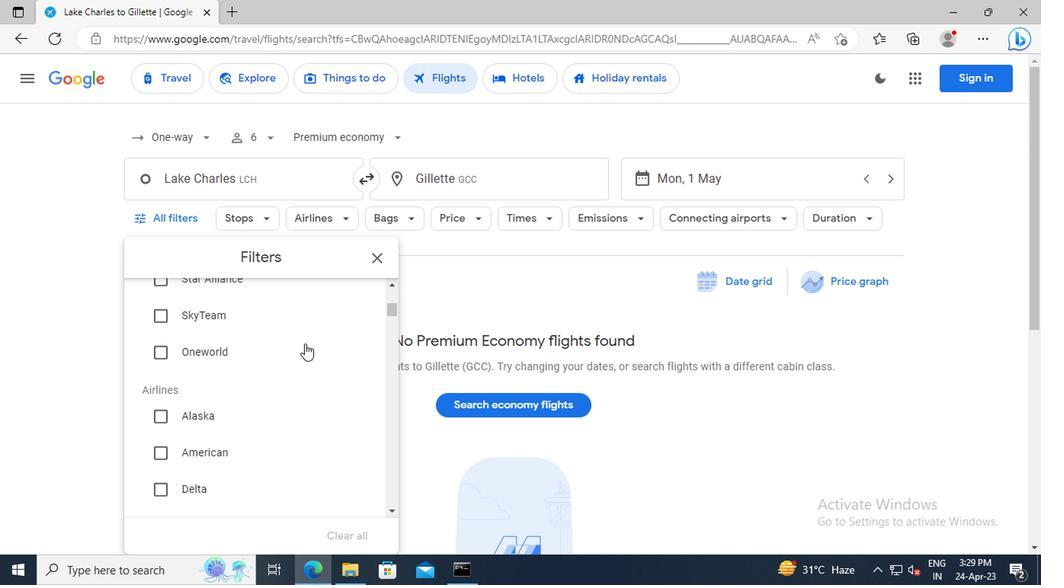 
Action: Mouse scrolled (301, 343) with delta (0, 0)
Screenshot: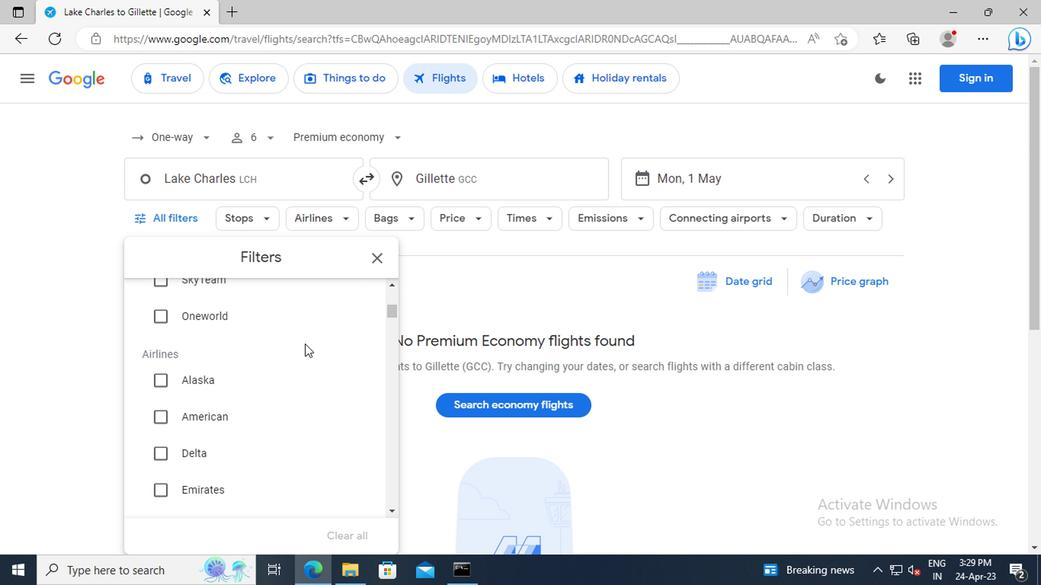 
Action: Mouse scrolled (301, 343) with delta (0, 0)
Screenshot: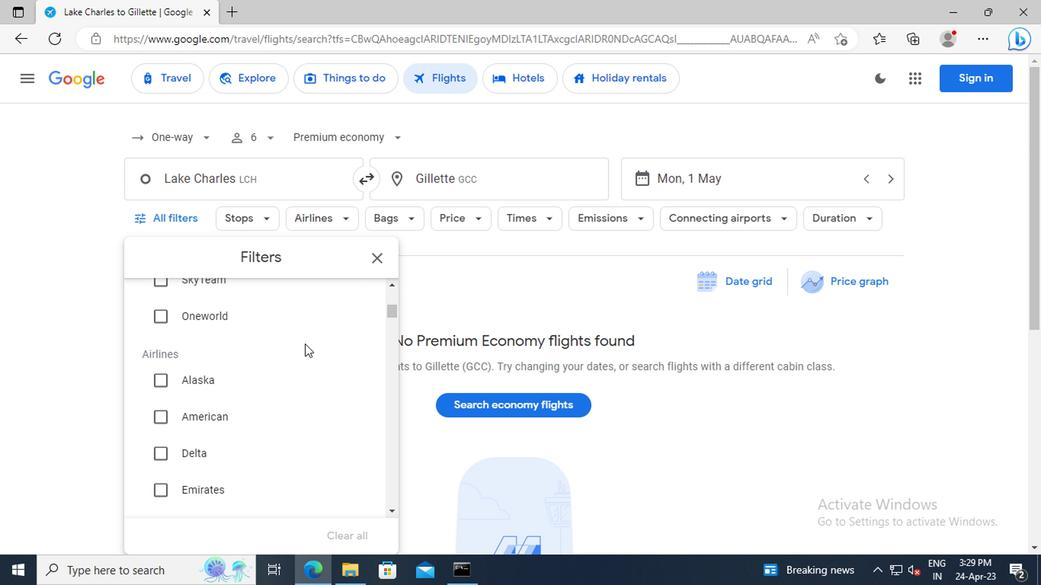 
Action: Mouse moved to (152, 422)
Screenshot: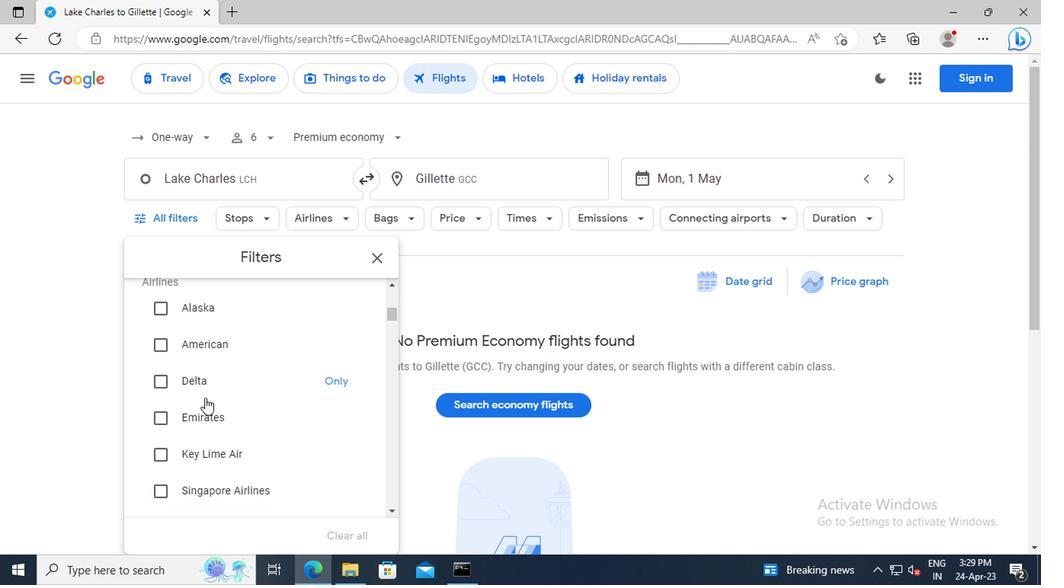 
Action: Mouse pressed left at (152, 422)
Screenshot: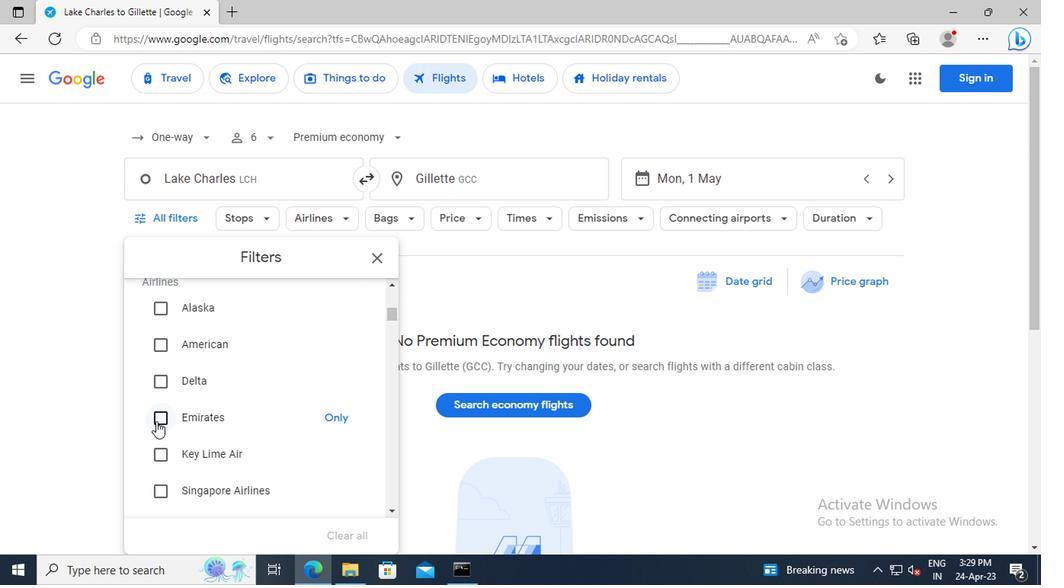 
Action: Mouse moved to (269, 375)
Screenshot: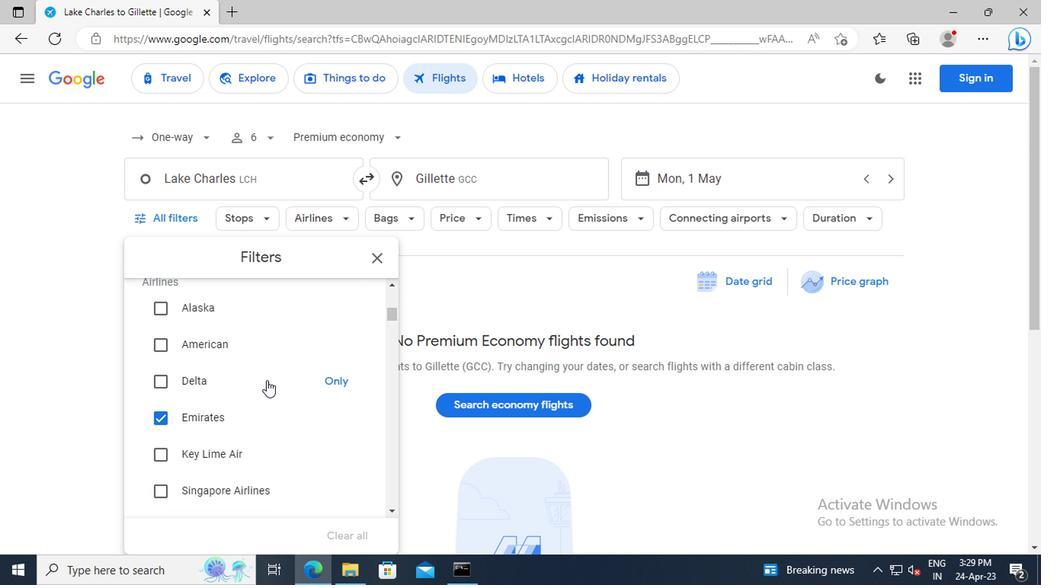 
Action: Mouse scrolled (269, 374) with delta (0, 0)
Screenshot: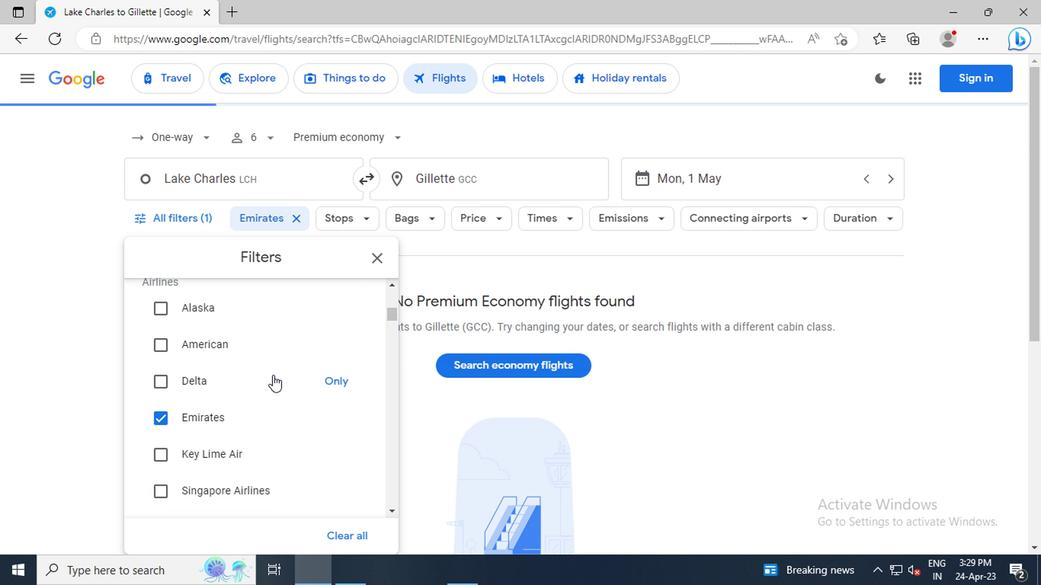 
Action: Mouse scrolled (269, 374) with delta (0, 0)
Screenshot: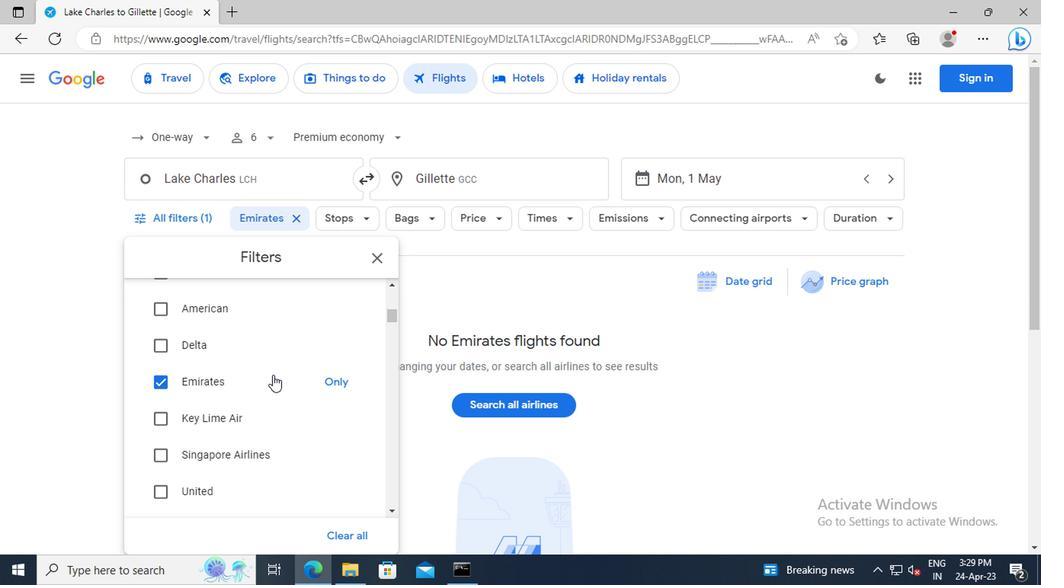
Action: Mouse scrolled (269, 374) with delta (0, 0)
Screenshot: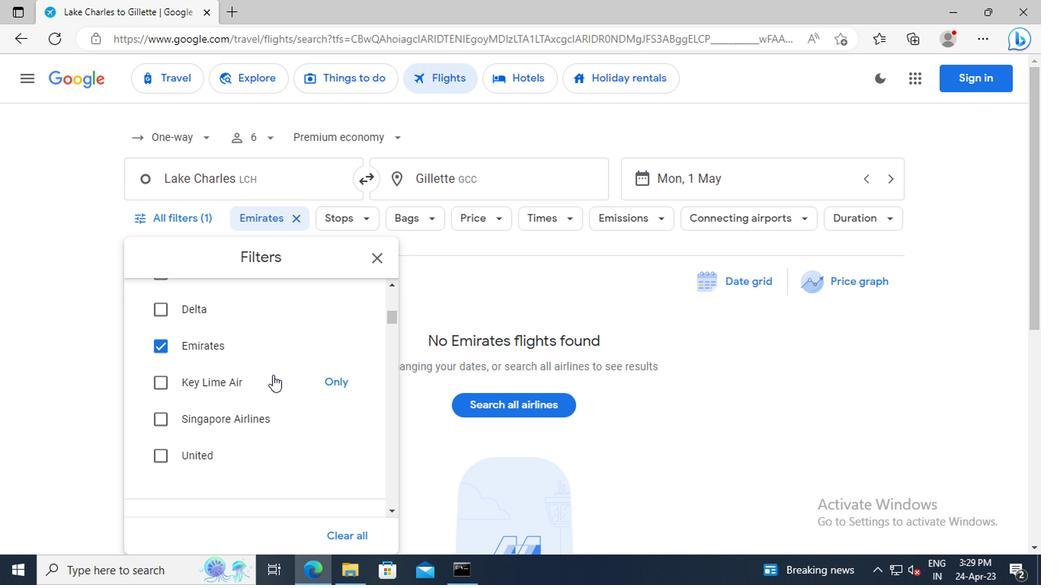 
Action: Mouse scrolled (269, 374) with delta (0, 0)
Screenshot: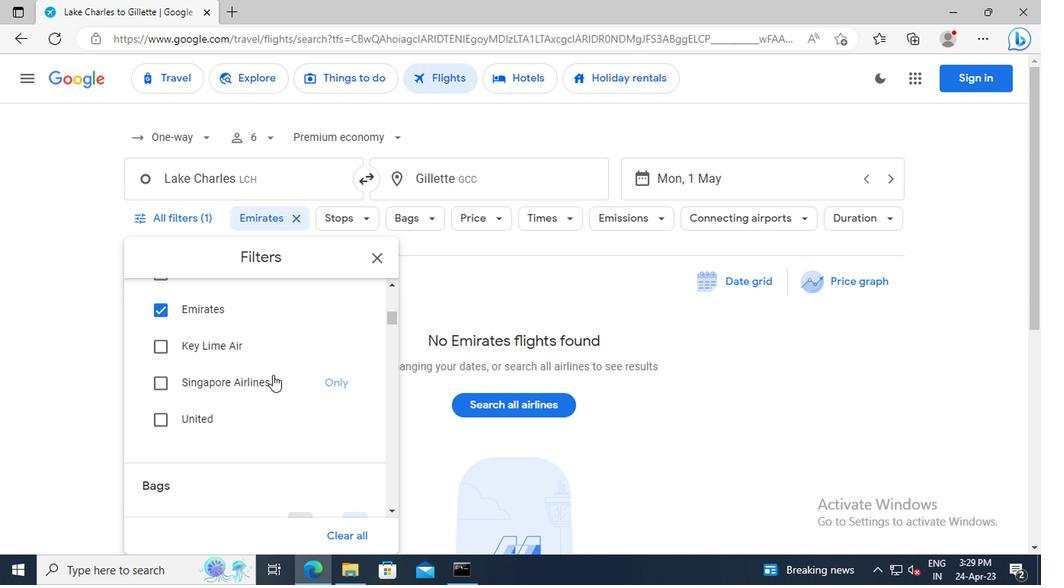 
Action: Mouse scrolled (269, 374) with delta (0, 0)
Screenshot: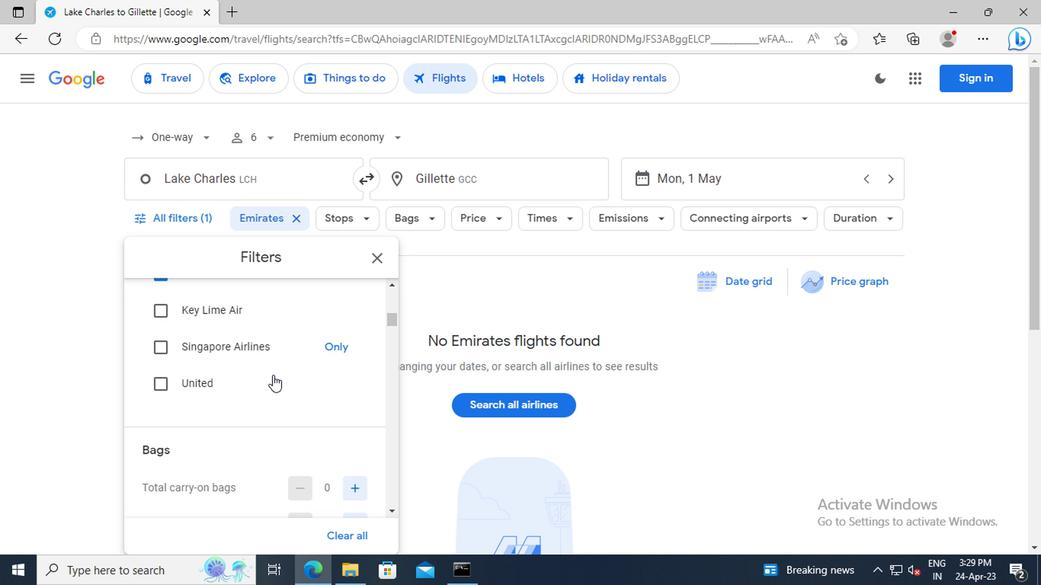 
Action: Mouse scrolled (269, 374) with delta (0, 0)
Screenshot: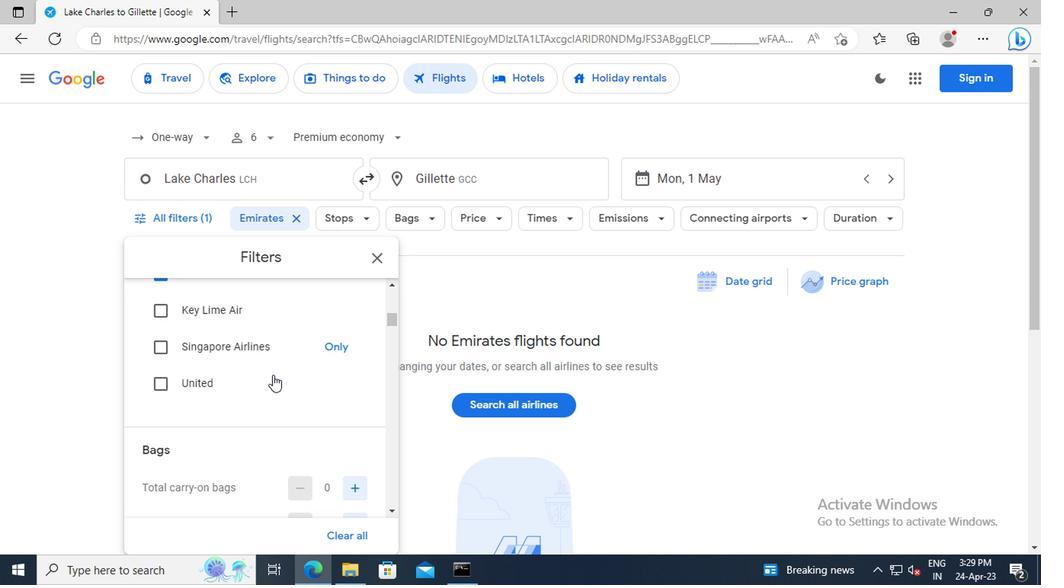 
Action: Mouse scrolled (269, 374) with delta (0, 0)
Screenshot: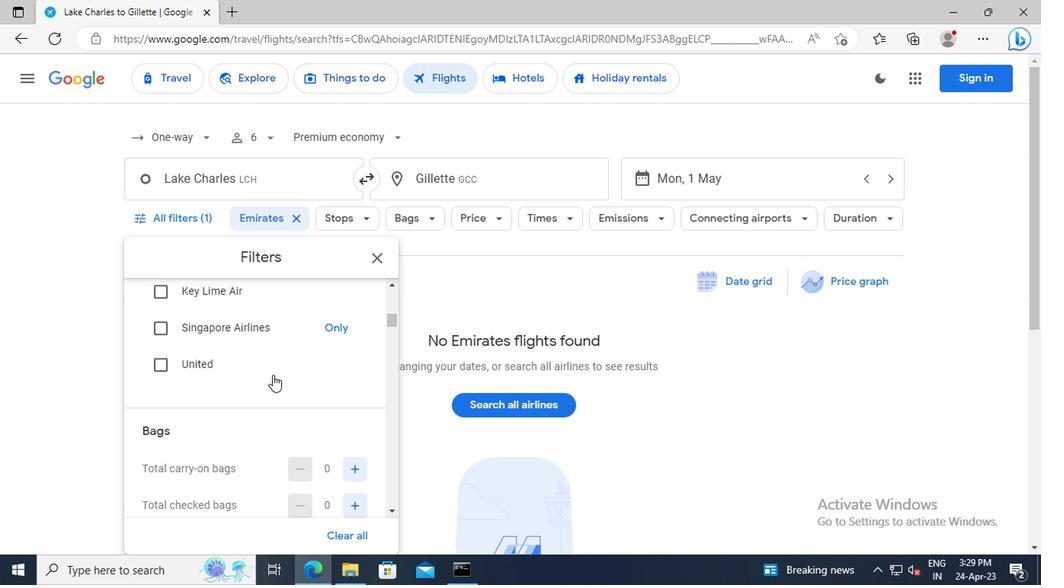 
Action: Mouse moved to (347, 421)
Screenshot: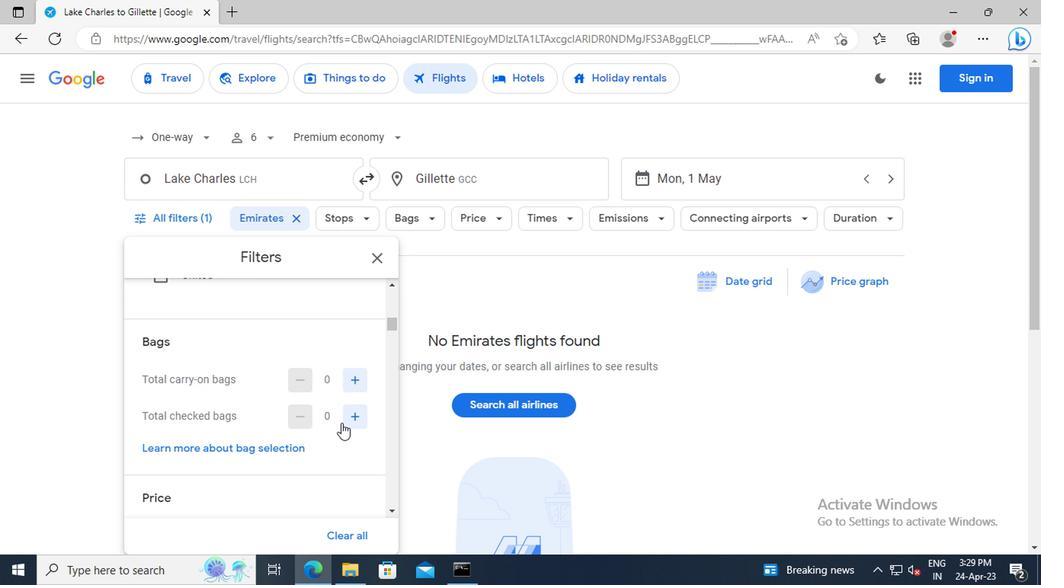 
Action: Mouse pressed left at (347, 421)
Screenshot: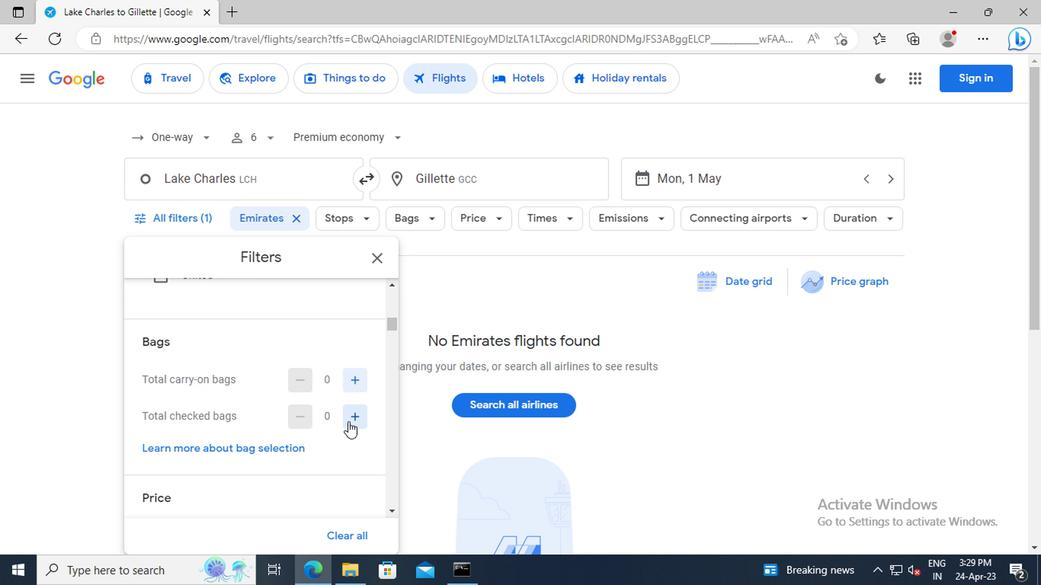 
Action: Mouse pressed left at (347, 421)
Screenshot: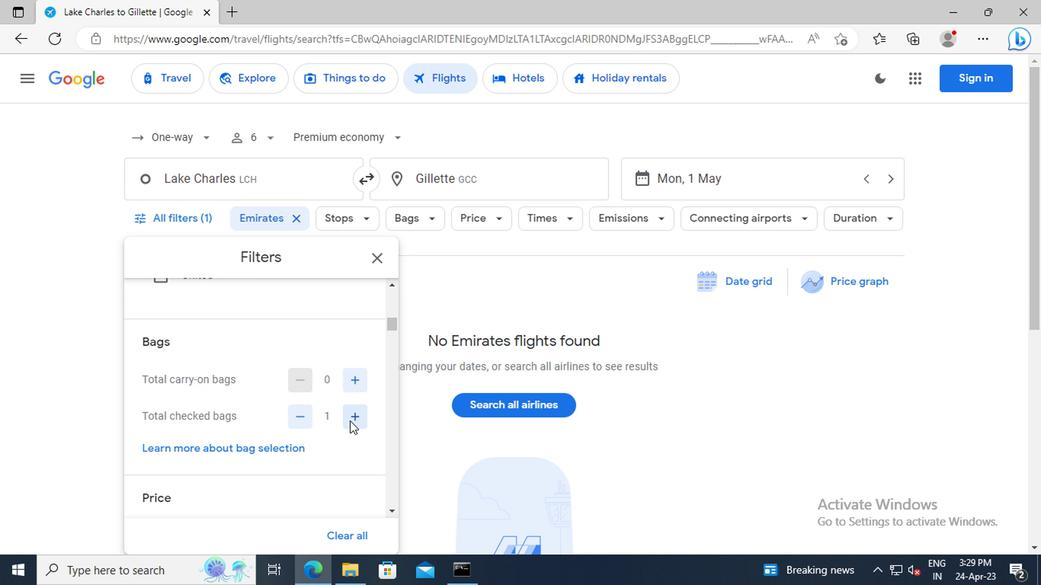 
Action: Mouse pressed left at (347, 421)
Screenshot: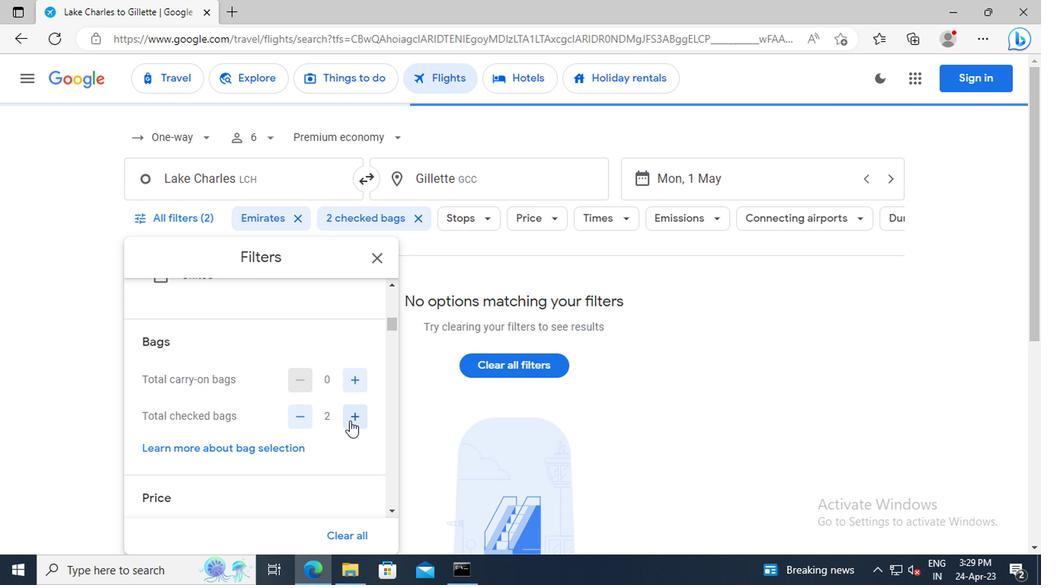 
Action: Mouse moved to (300, 403)
Screenshot: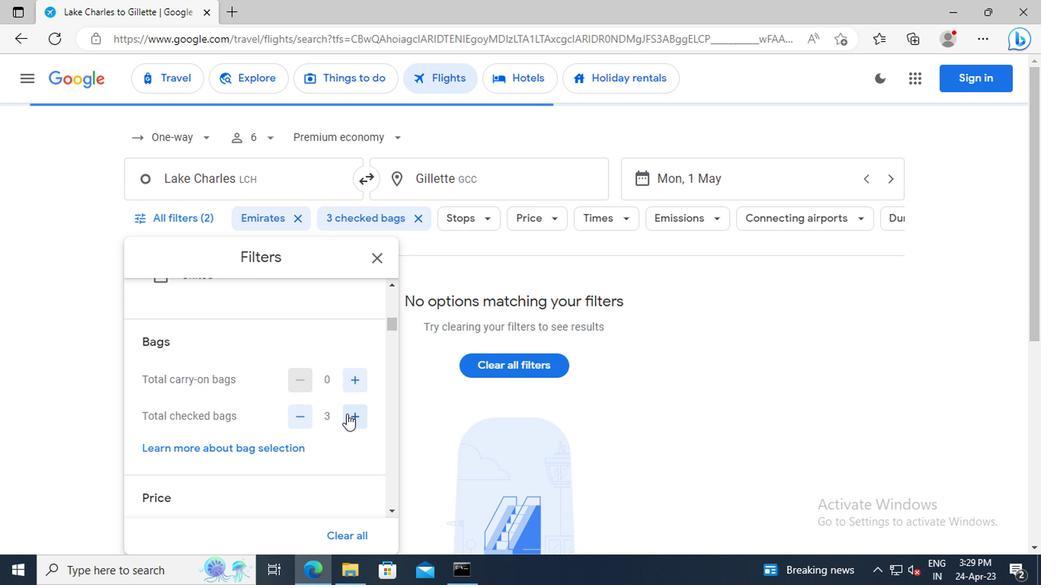 
Action: Mouse scrolled (300, 402) with delta (0, -1)
Screenshot: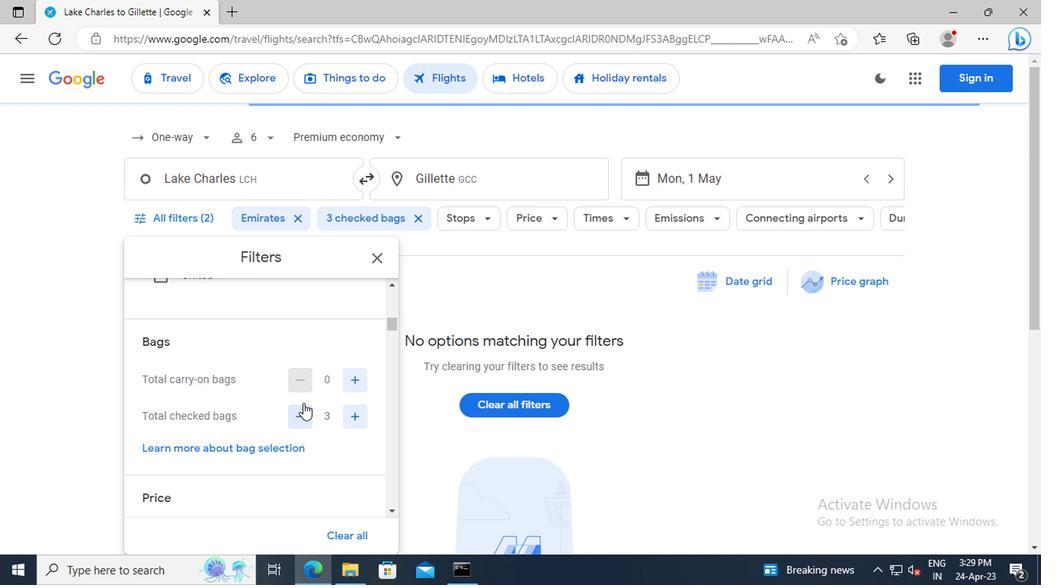 
Action: Mouse scrolled (300, 402) with delta (0, -1)
Screenshot: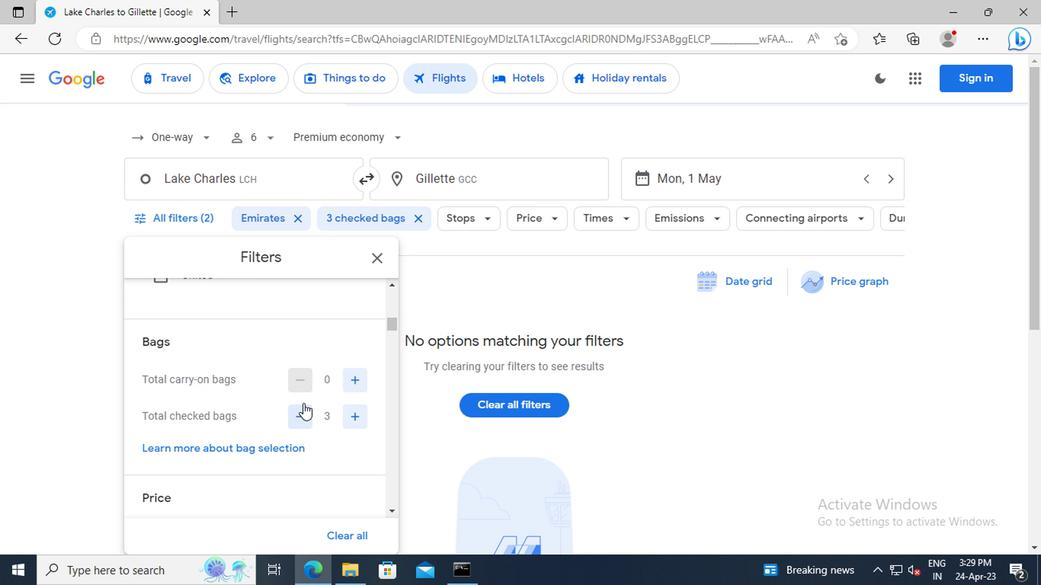 
Action: Mouse scrolled (300, 402) with delta (0, -1)
Screenshot: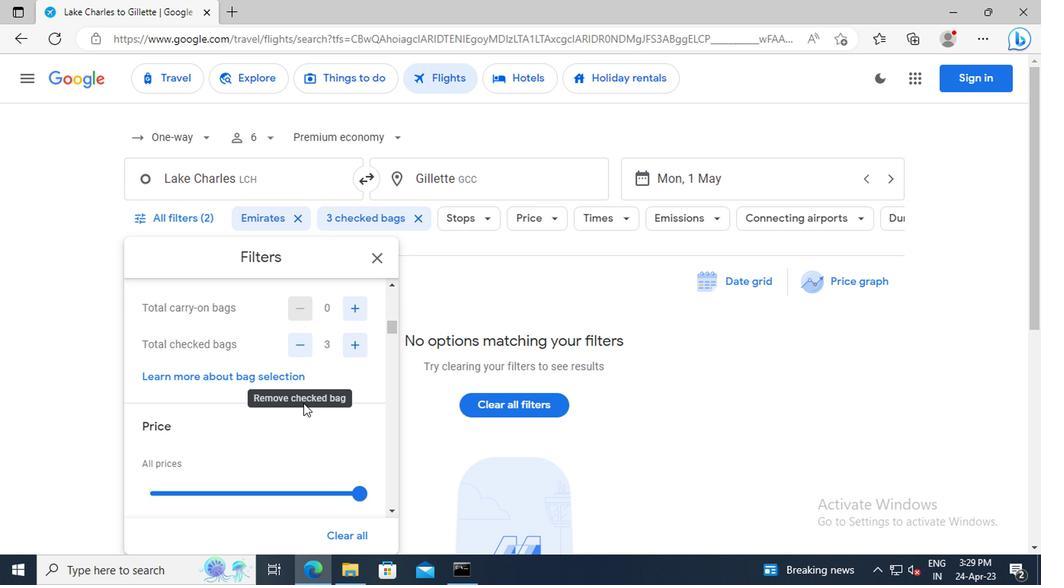 
Action: Mouse scrolled (300, 402) with delta (0, -1)
Screenshot: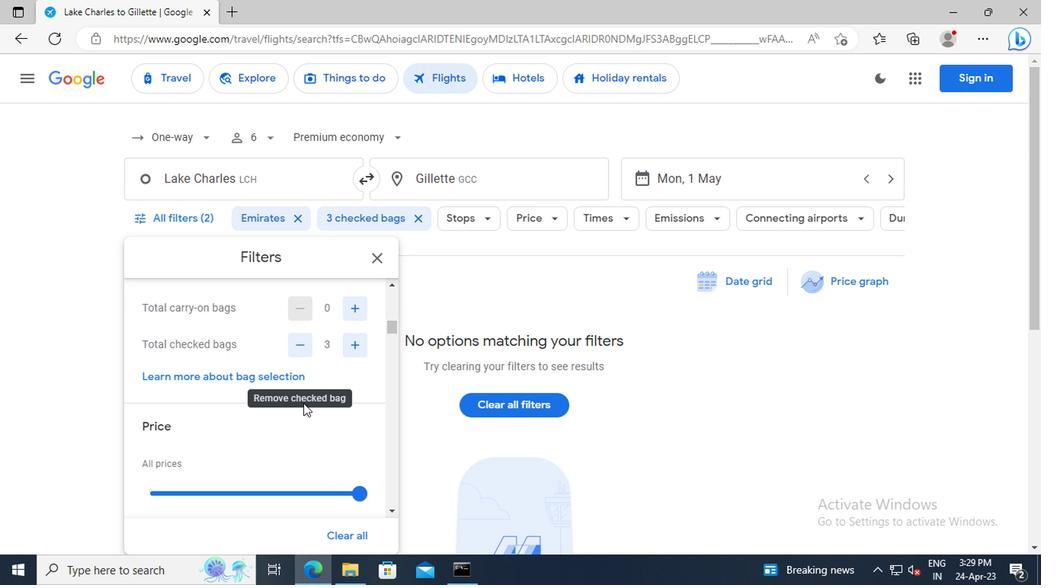 
Action: Mouse moved to (354, 426)
Screenshot: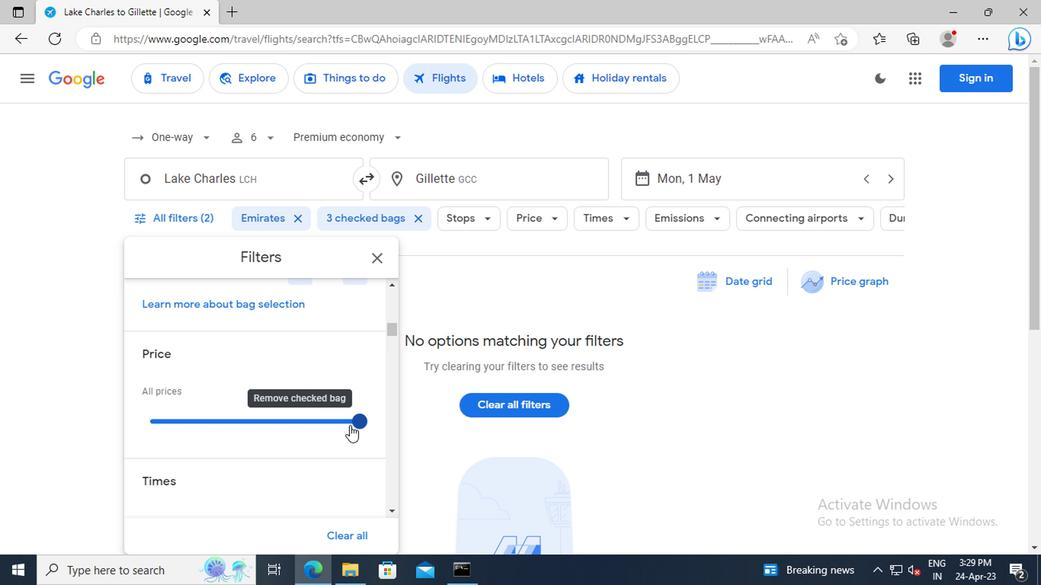 
Action: Mouse pressed left at (354, 426)
Screenshot: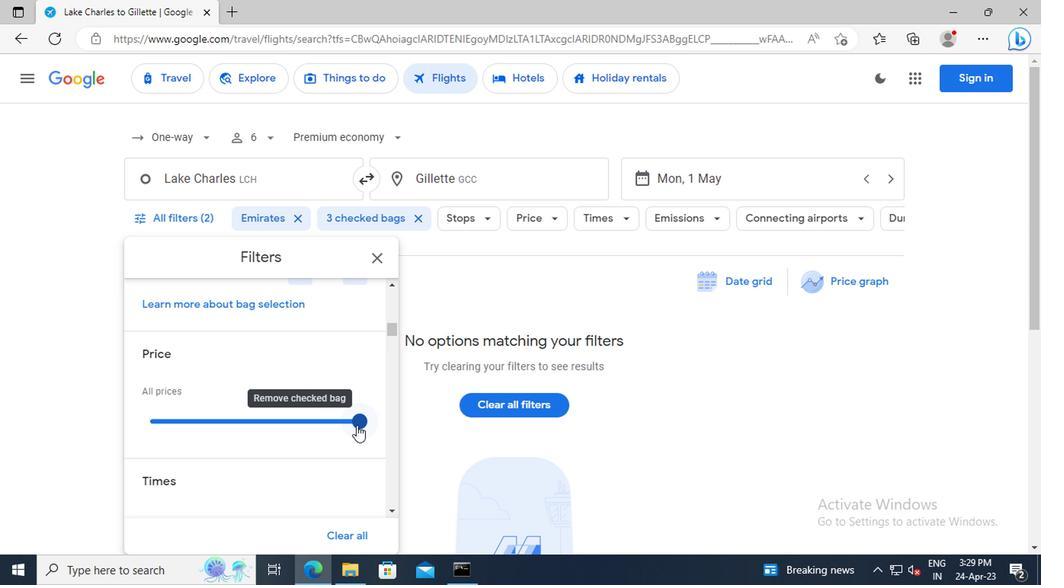 
Action: Mouse moved to (311, 376)
Screenshot: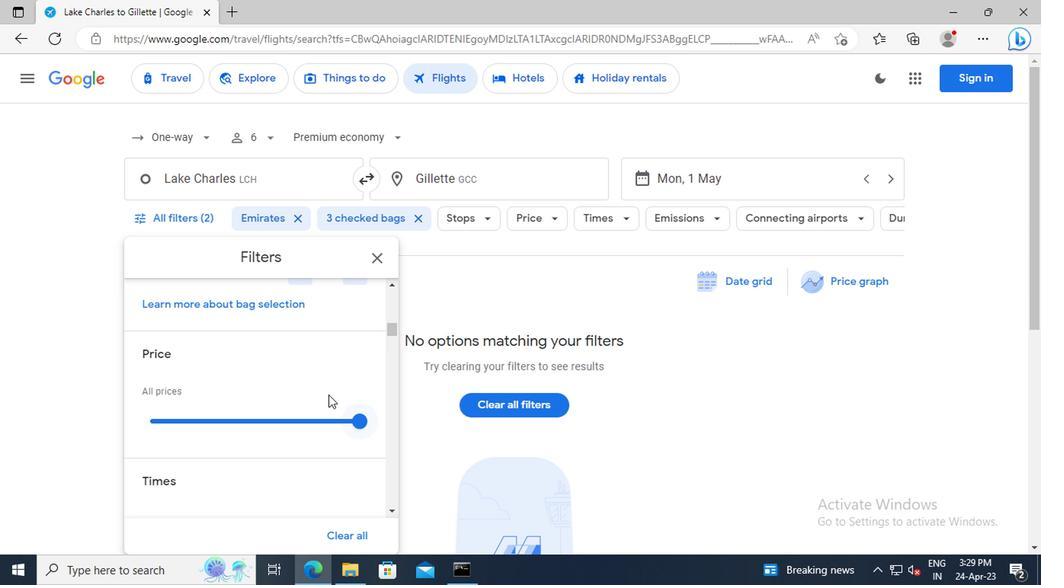 
Action: Mouse scrolled (311, 376) with delta (0, 0)
Screenshot: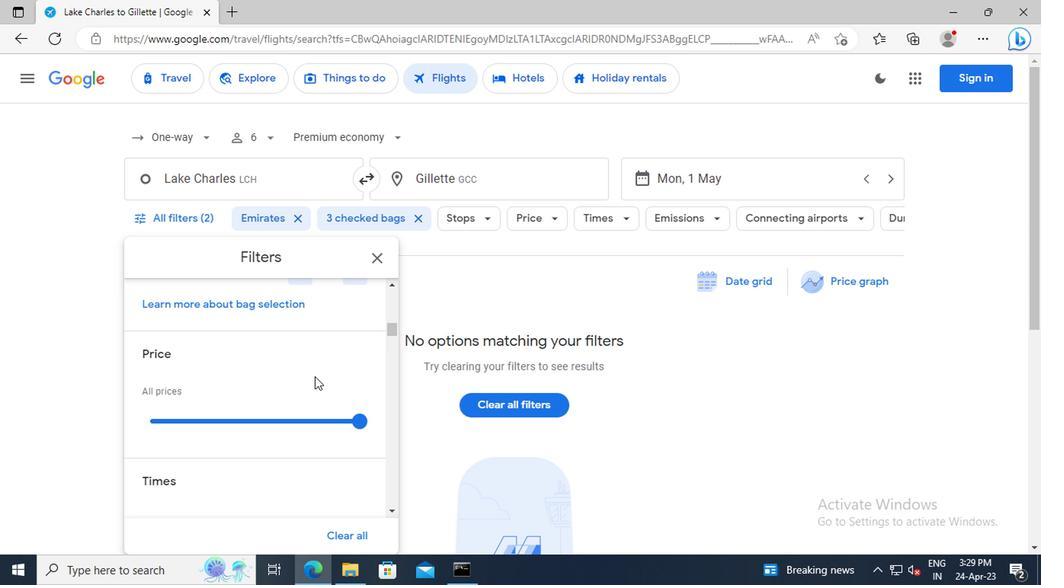 
Action: Mouse scrolled (311, 376) with delta (0, 0)
Screenshot: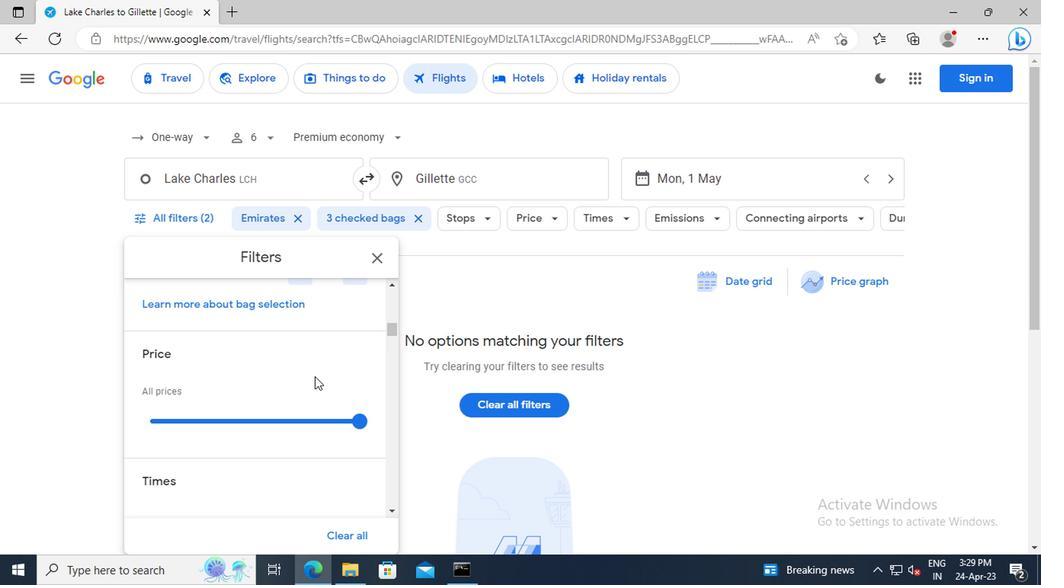 
Action: Mouse scrolled (311, 376) with delta (0, 0)
Screenshot: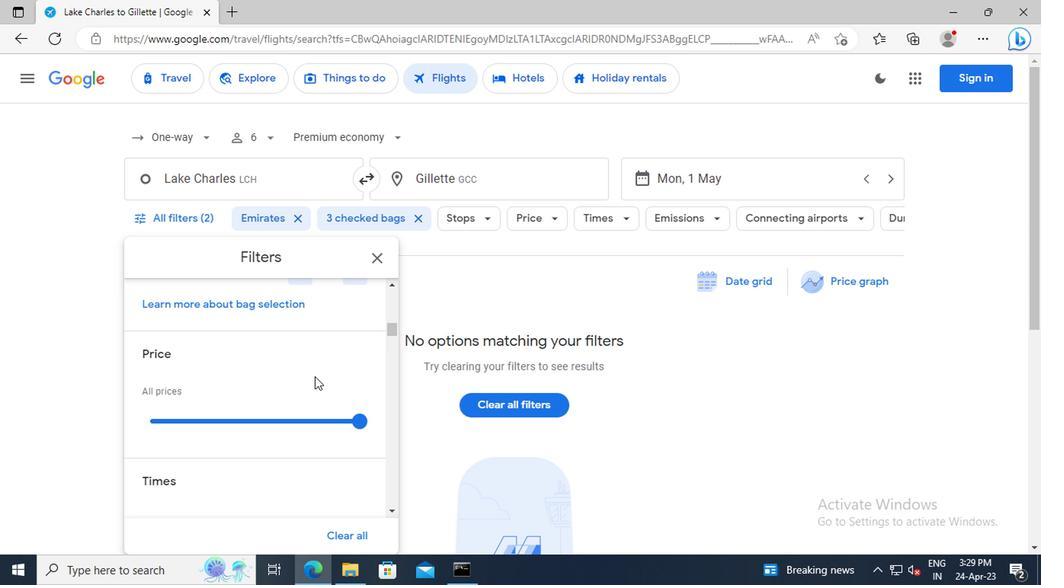 
Action: Mouse scrolled (311, 376) with delta (0, 0)
Screenshot: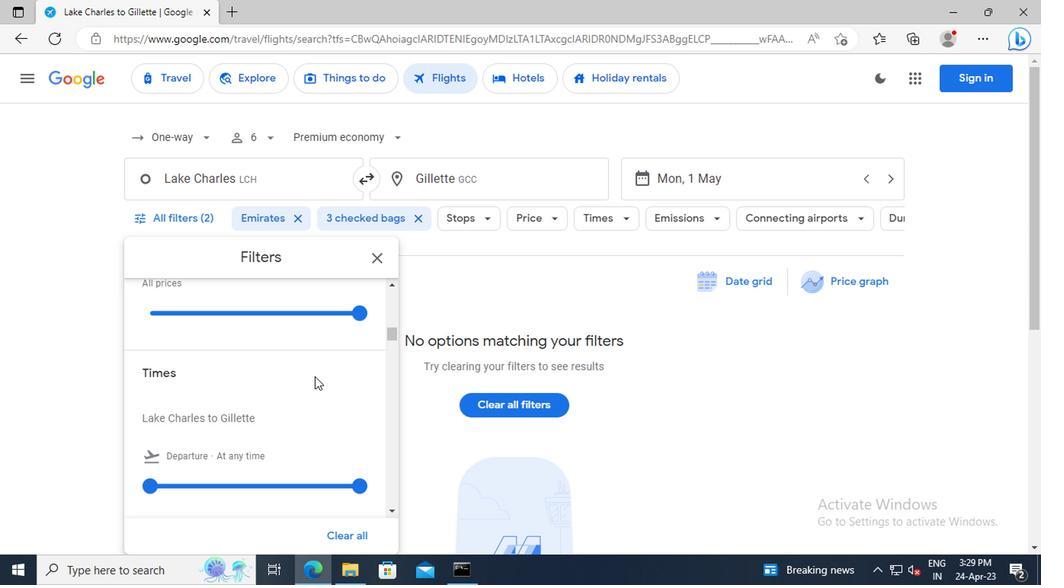 
Action: Mouse scrolled (311, 376) with delta (0, 0)
Screenshot: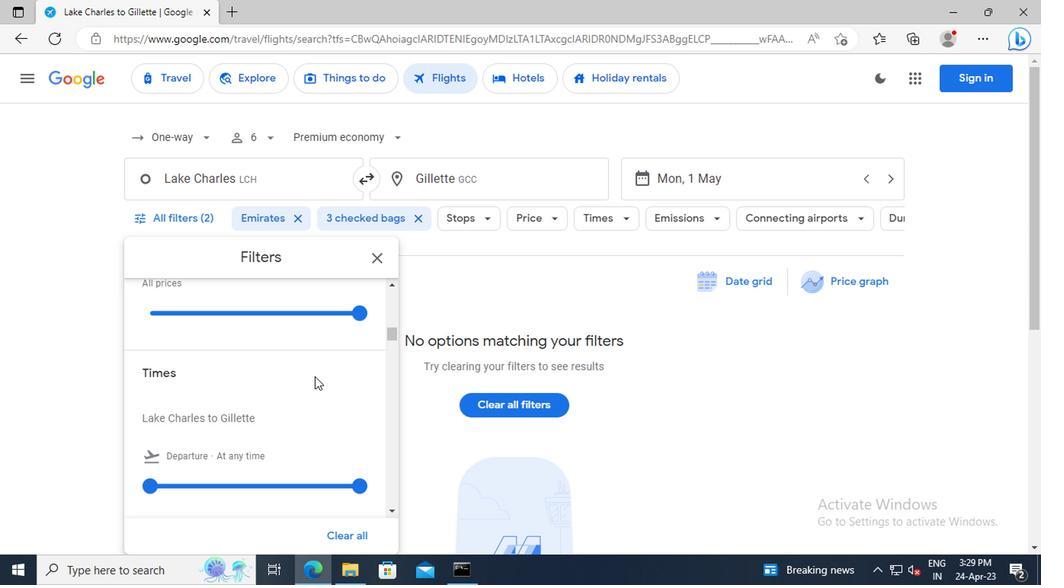 
Action: Mouse moved to (154, 412)
Screenshot: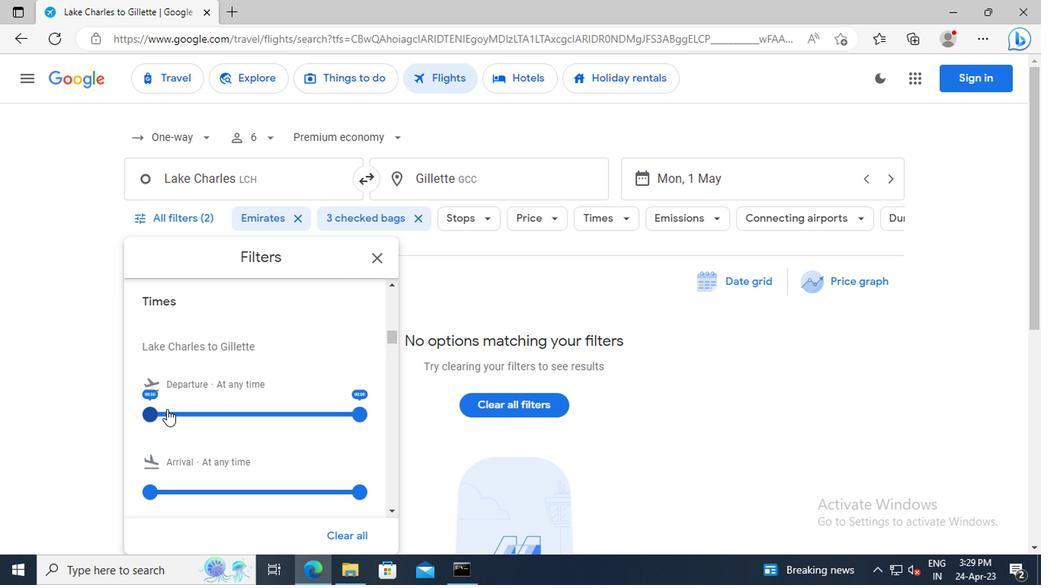 
Action: Mouse pressed left at (154, 412)
Screenshot: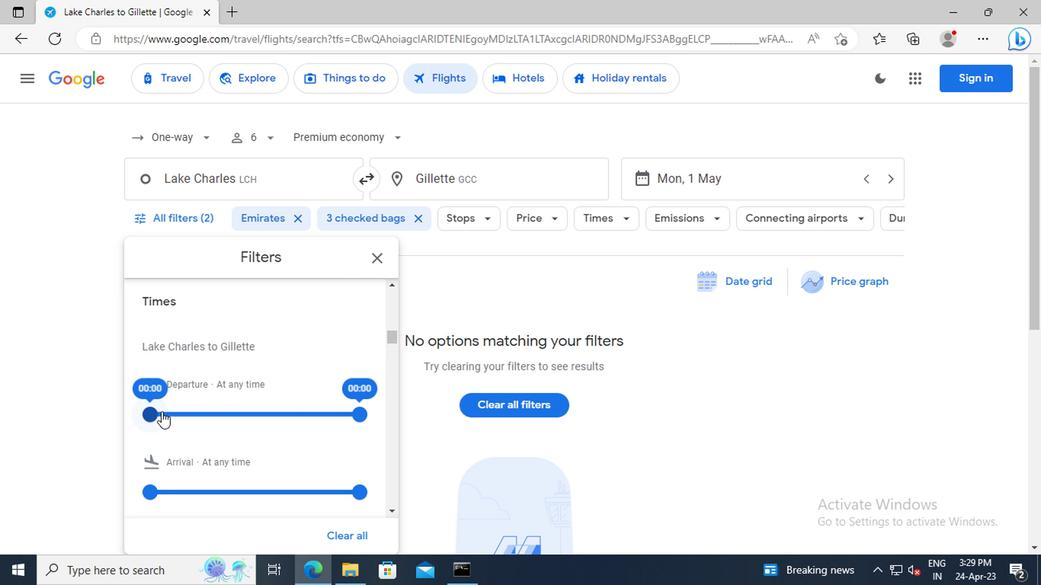 
Action: Mouse moved to (352, 414)
Screenshot: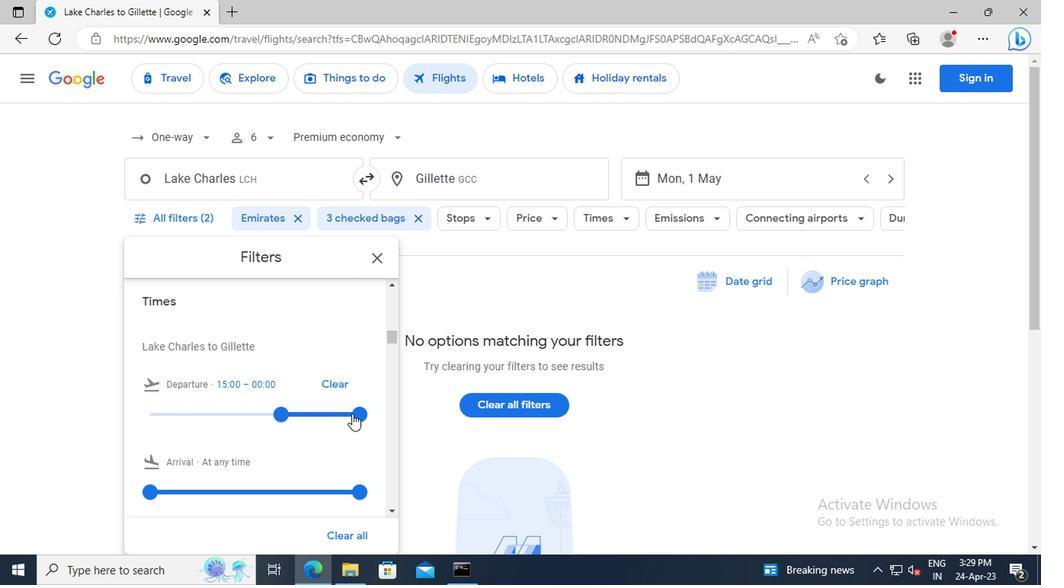 
Action: Mouse pressed left at (352, 414)
Screenshot: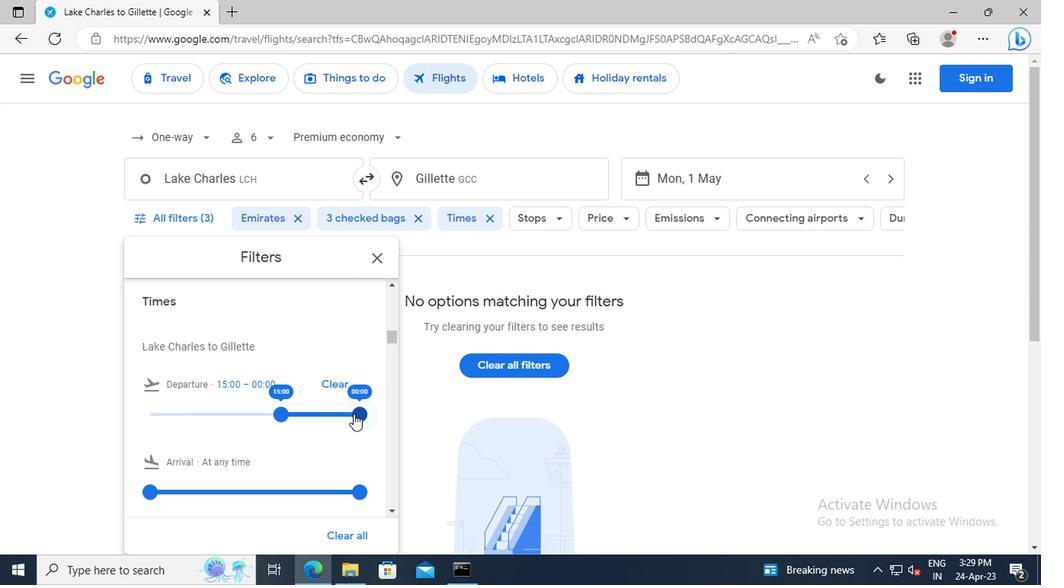 
Action: Mouse moved to (374, 255)
Screenshot: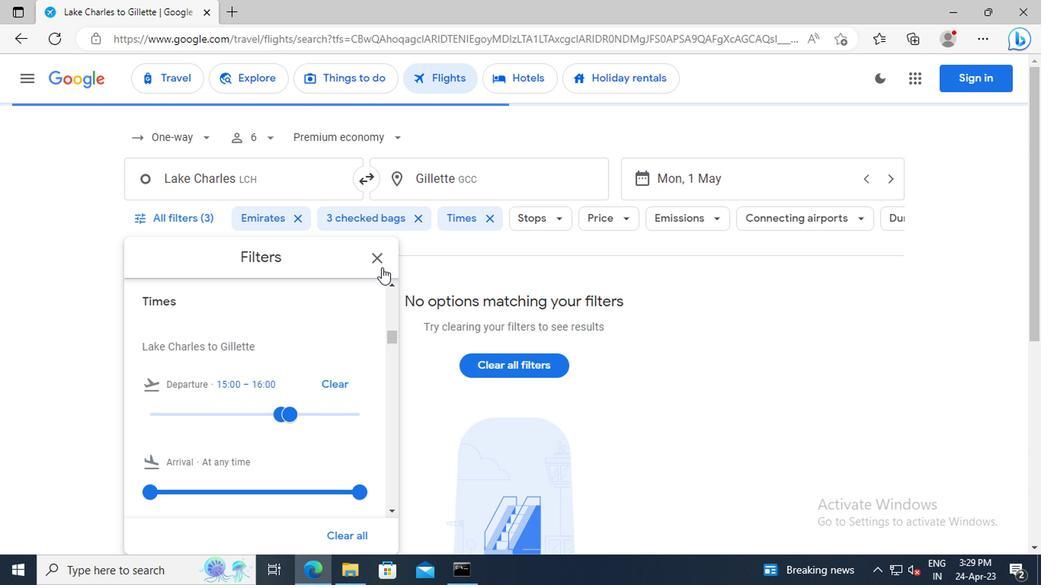 
Action: Mouse pressed left at (374, 255)
Screenshot: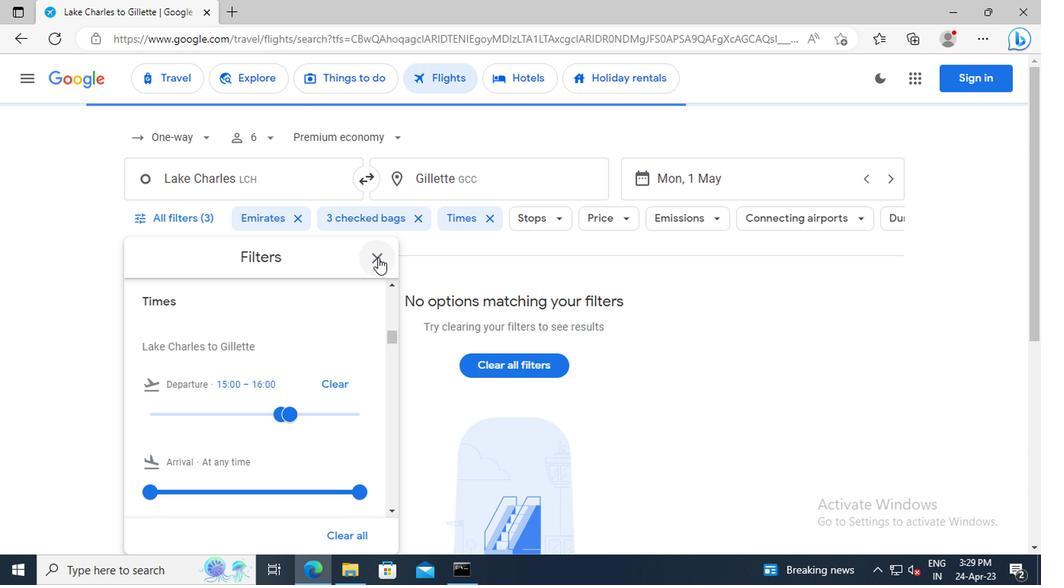 
Action: Mouse moved to (429, 382)
Screenshot: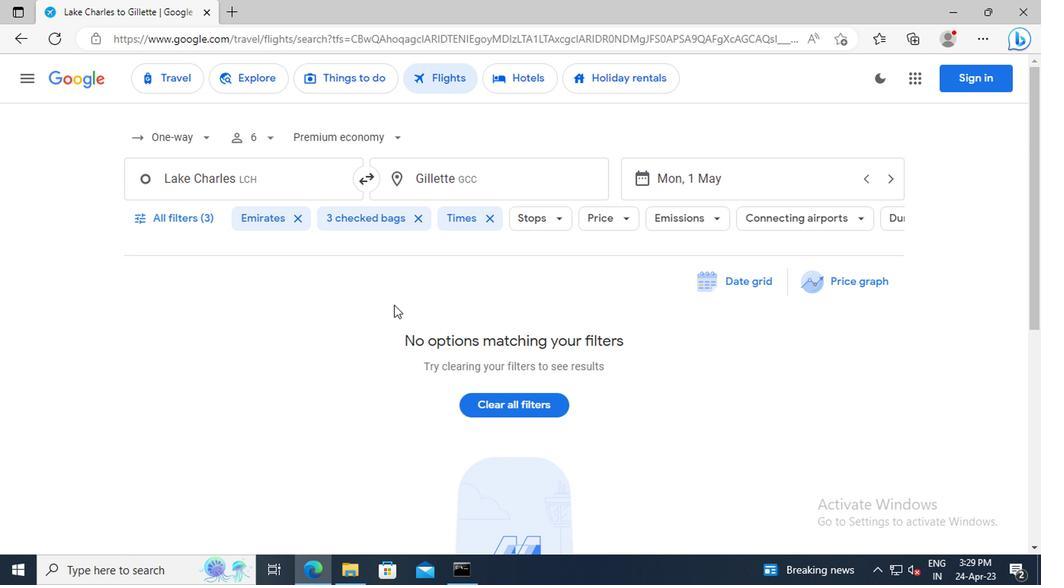 
